 Task: Find a flat in Victoria Falls, Zimbabwe, for 2 guests from June 4 to June 8, with a price range of ₹8000 to ₹16000, 1 bedroom, 1 bed, 1 bathroom, self check-in, and English-speaking host.
Action: Mouse moved to (522, 136)
Screenshot: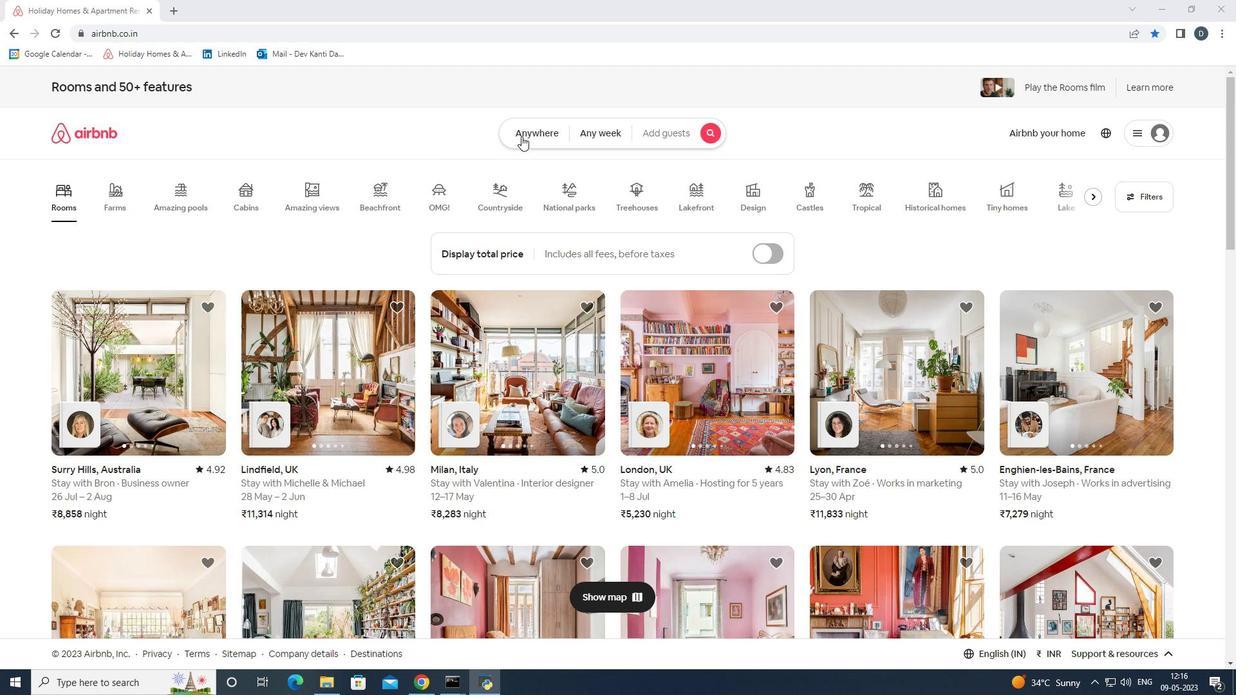 
Action: Mouse pressed left at (522, 136)
Screenshot: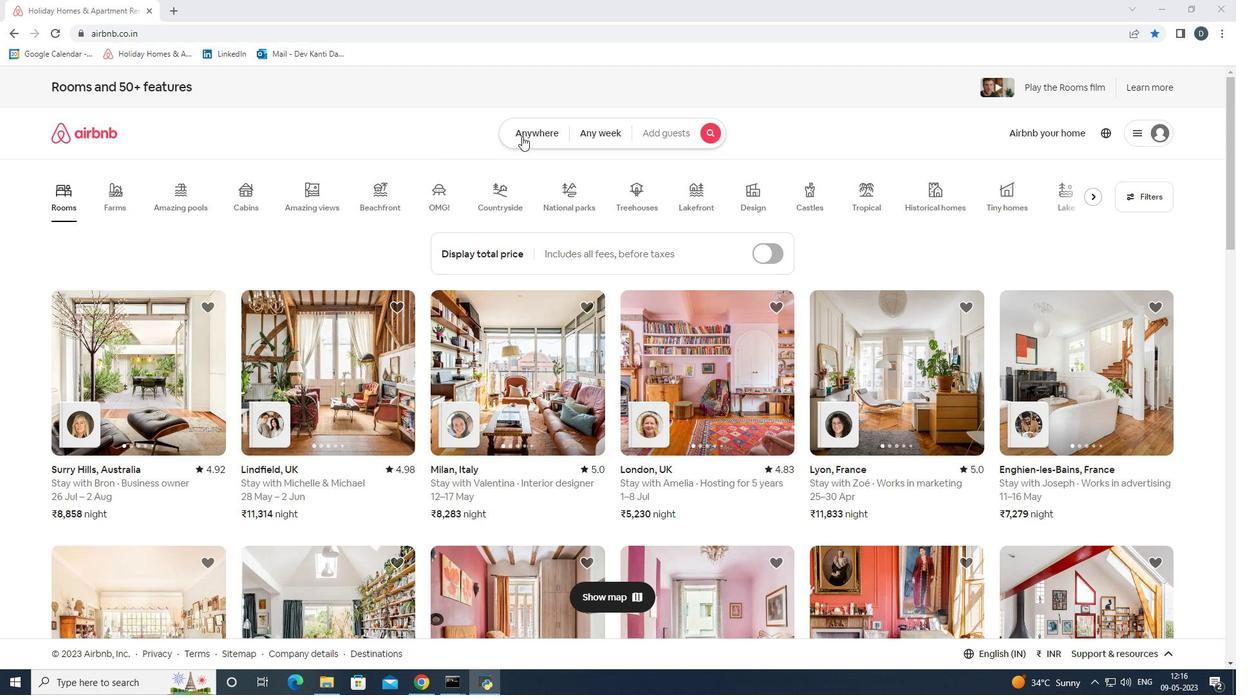 
Action: Mouse moved to (463, 186)
Screenshot: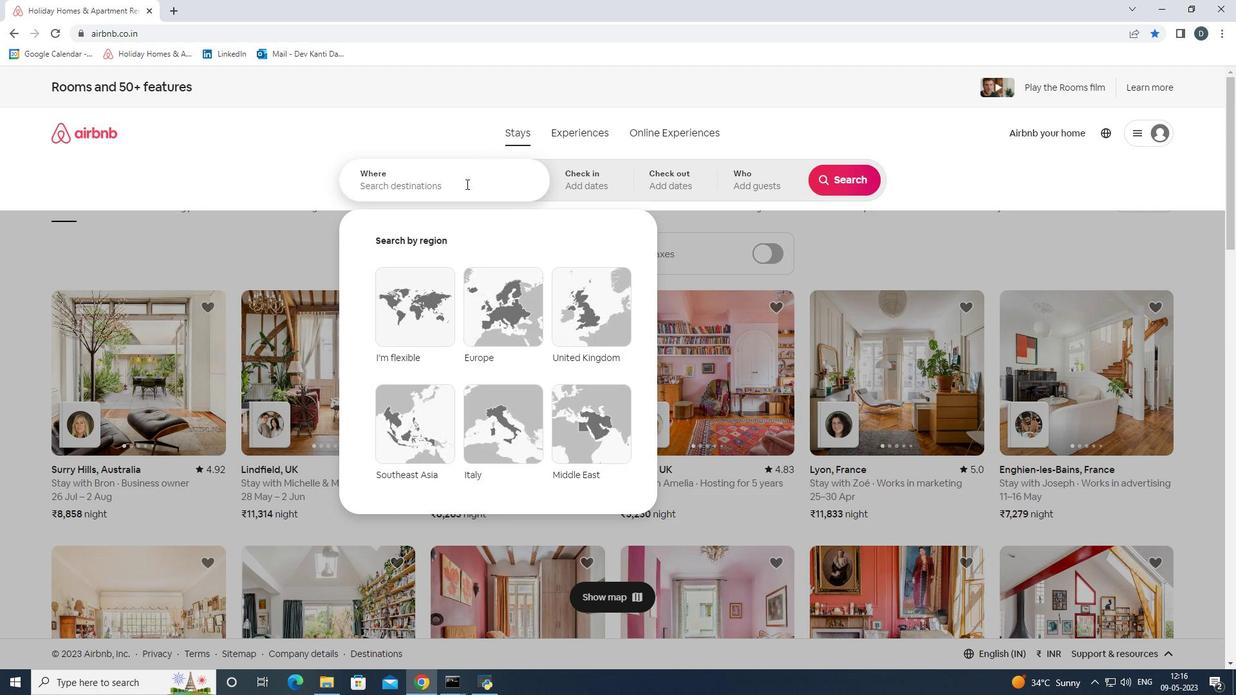
Action: Mouse pressed left at (463, 186)
Screenshot: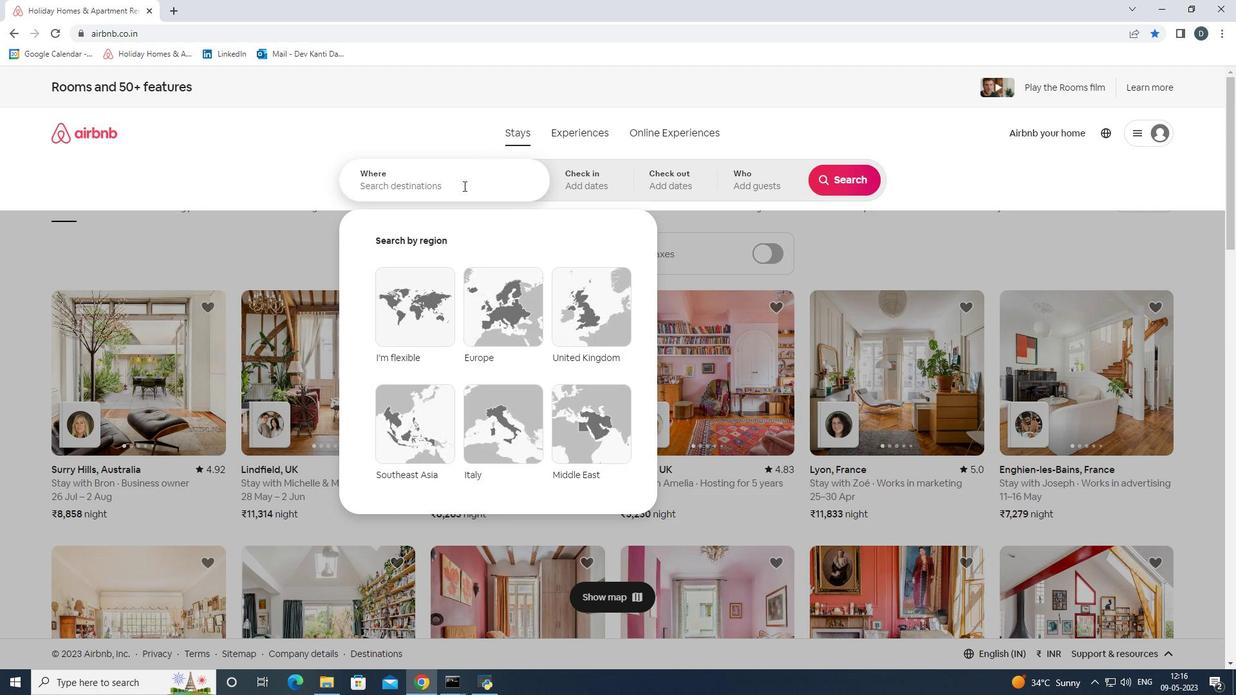 
Action: Key pressed <Key.shift>Victoria,<Key.space><Key.shift><Key.shift><Key.shift><Key.shift><Key.shift><Key.shift><Key.shift><Key.shift><Key.shift><Key.shift><Key.shift><Key.shift>Falls<Key.left><Key.left><Key.left><Key.left><Key.left><Key.left><Key.backspace><Key.right><Key.right><Key.right><Key.right><Key.right><Key.right>,<Key.space><Key.shift><Key.shift><Key.shift><Key.shift><Key.shift><Key.shift><Key.shift>Zimbabwe<Key.enter>
Screenshot: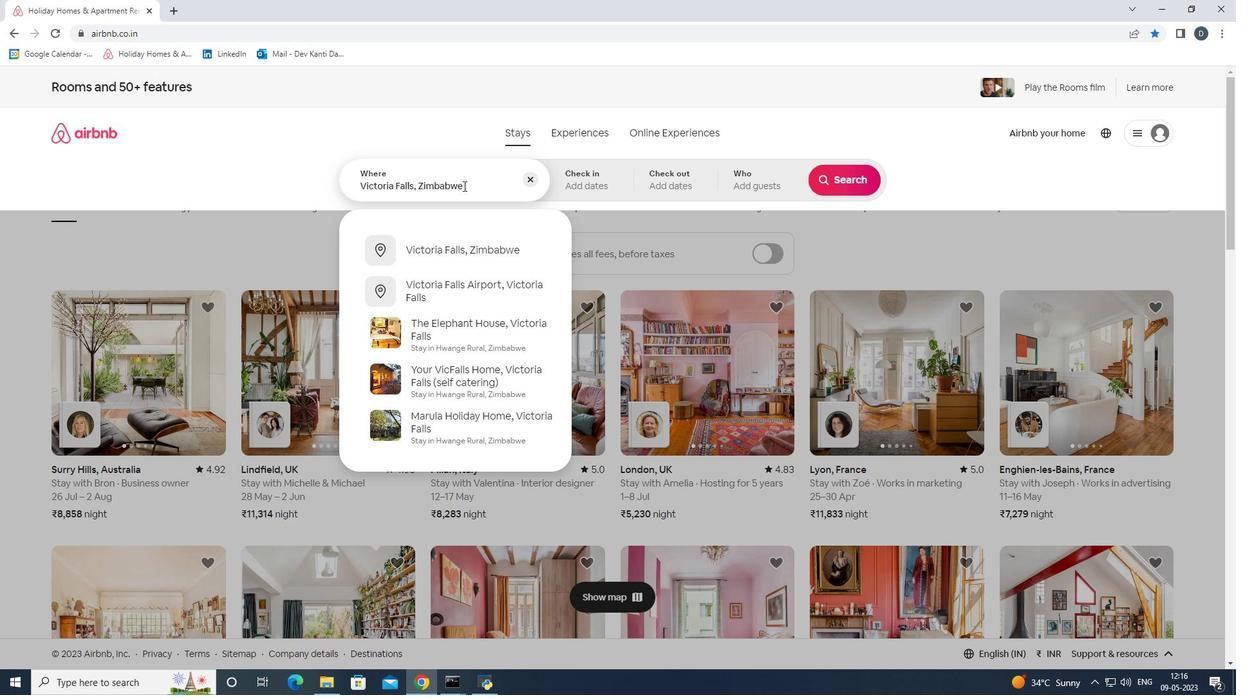 
Action: Mouse moved to (649, 367)
Screenshot: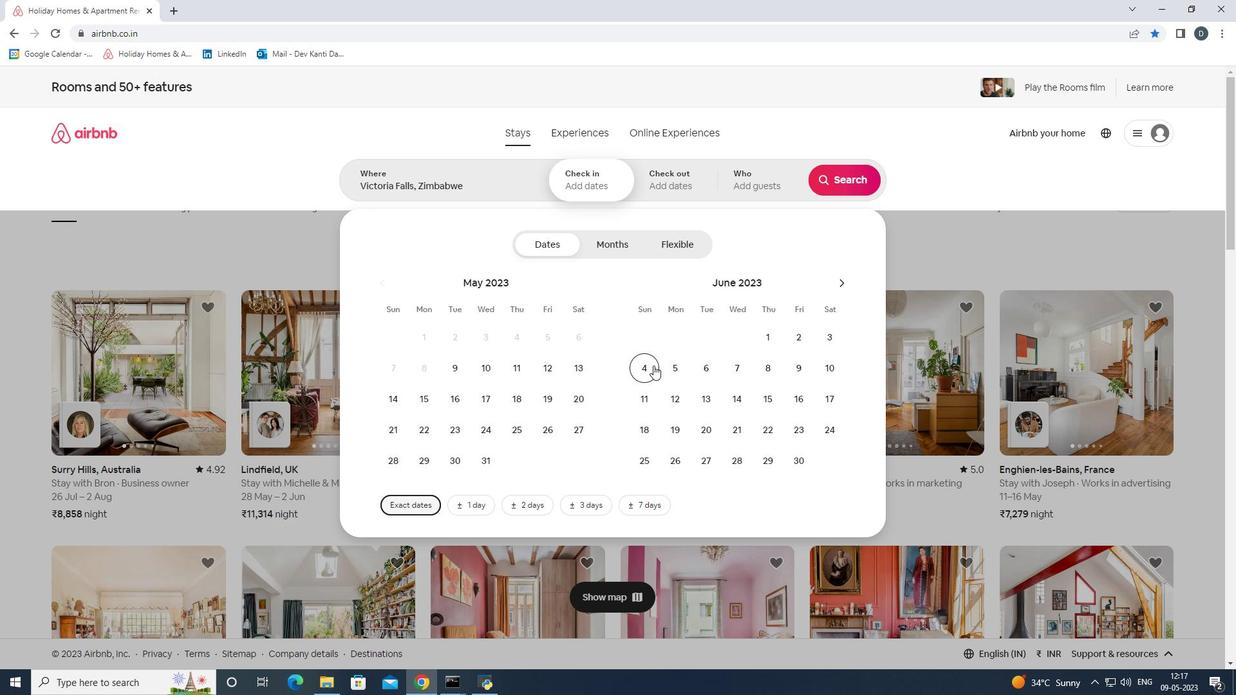 
Action: Mouse pressed left at (649, 367)
Screenshot: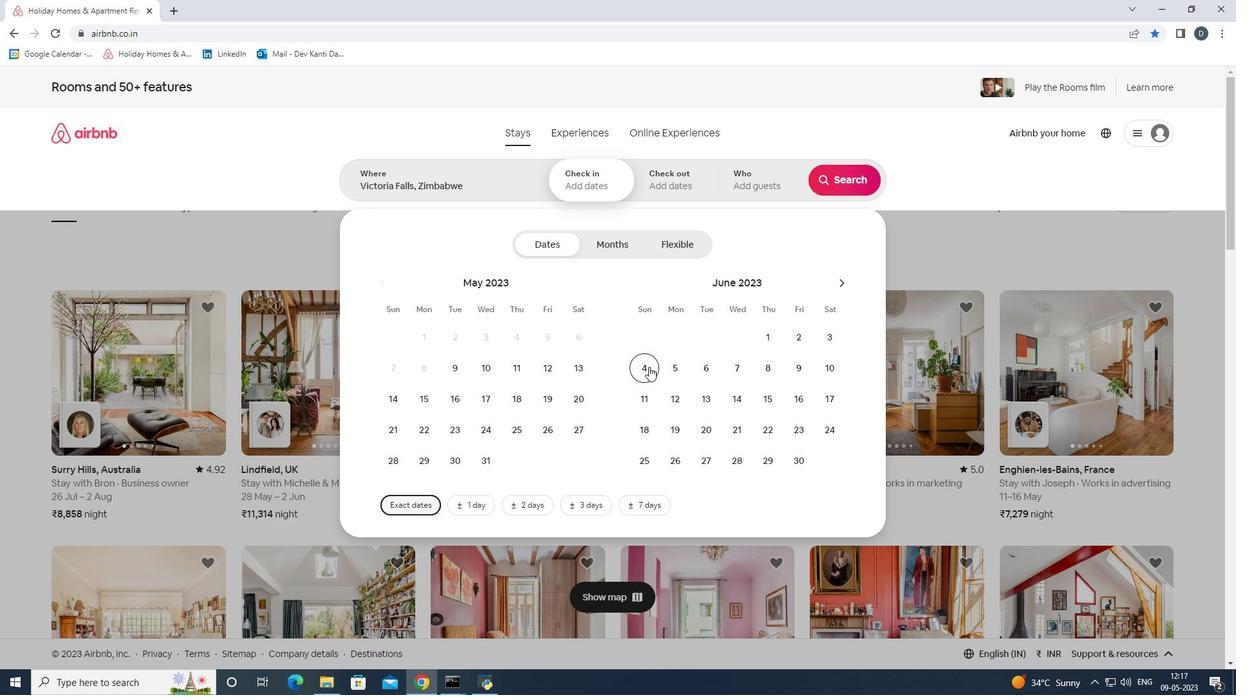
Action: Mouse moved to (764, 374)
Screenshot: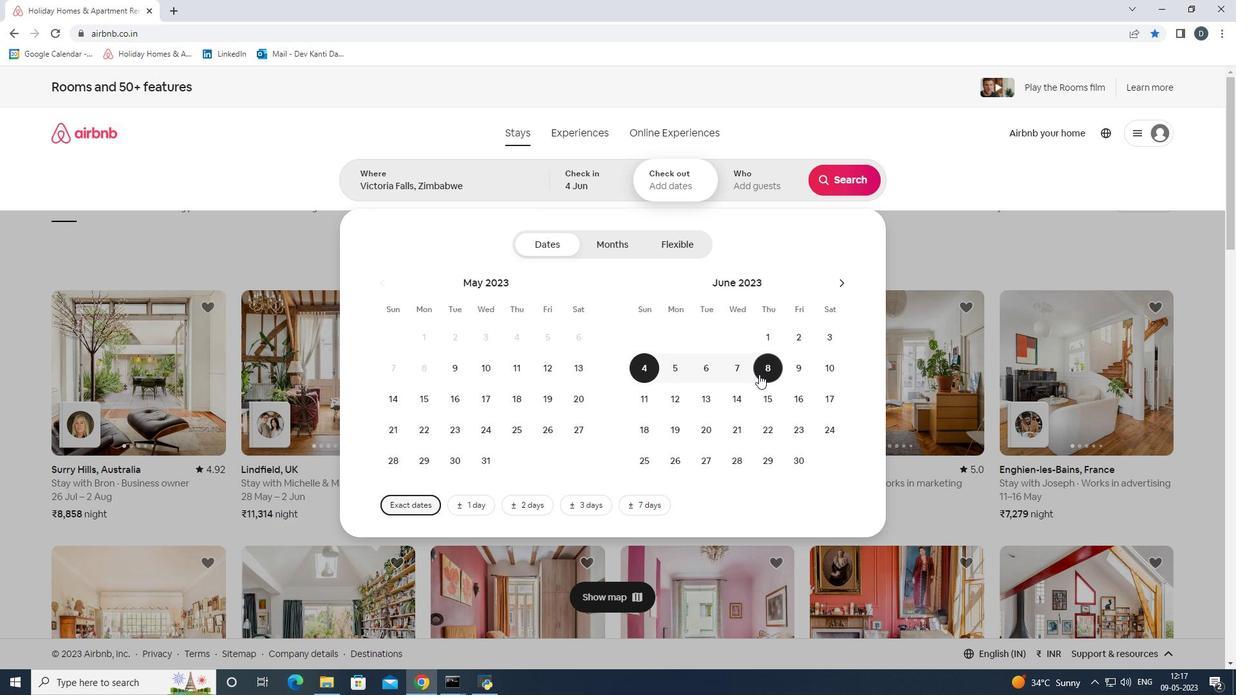 
Action: Mouse pressed left at (764, 374)
Screenshot: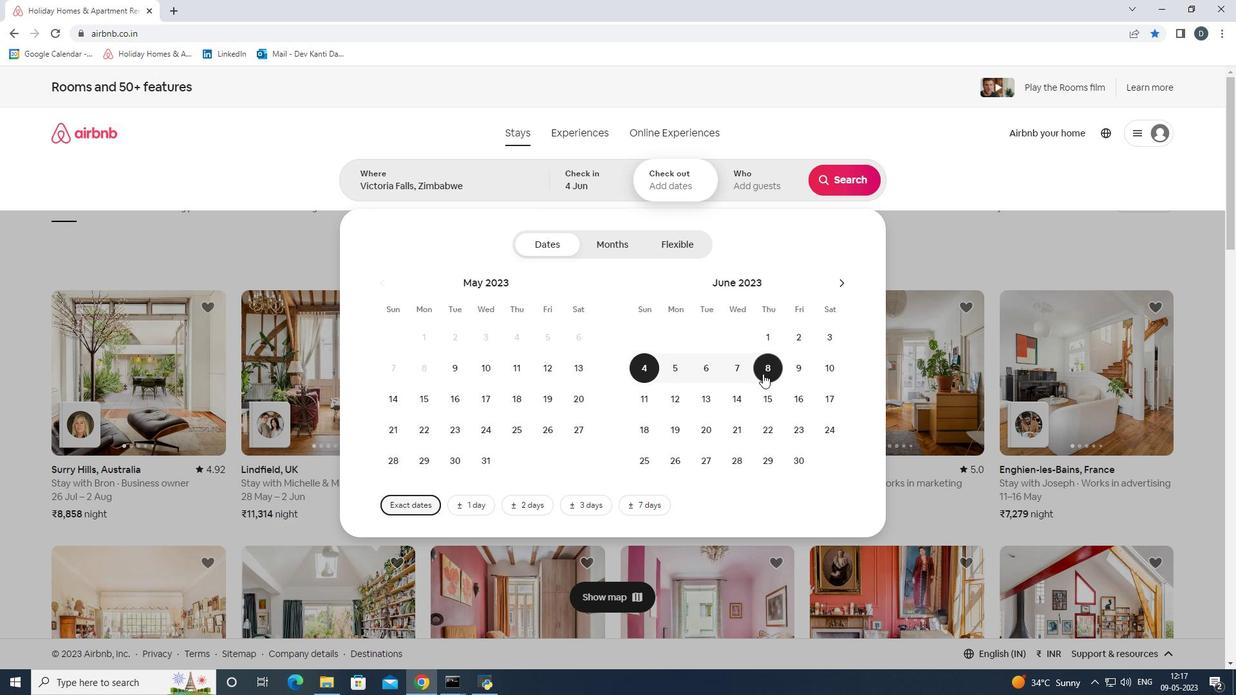 
Action: Mouse moved to (765, 194)
Screenshot: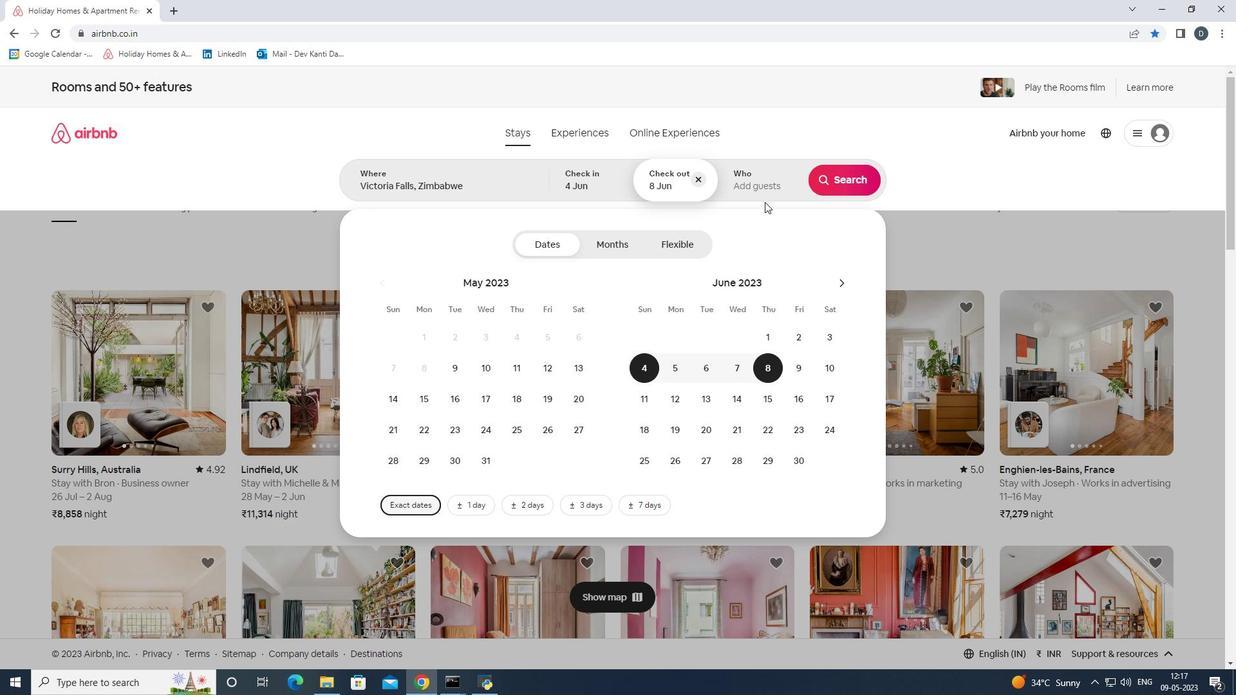 
Action: Mouse pressed left at (765, 194)
Screenshot: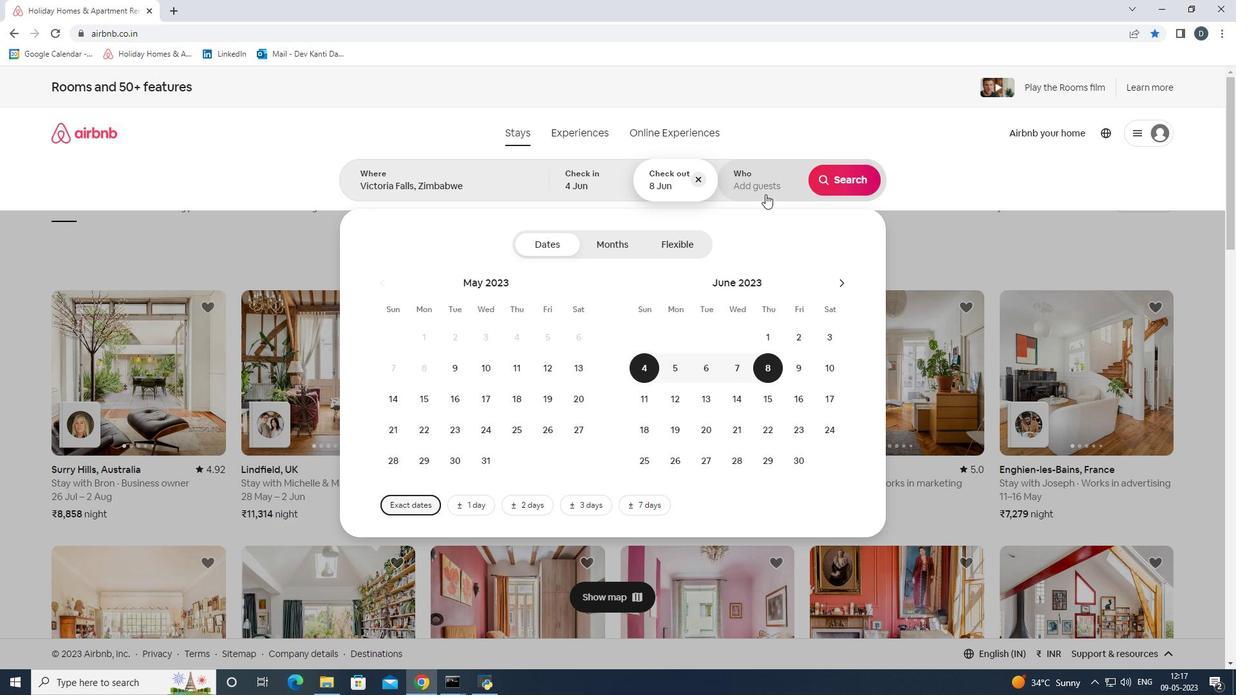 
Action: Mouse moved to (843, 246)
Screenshot: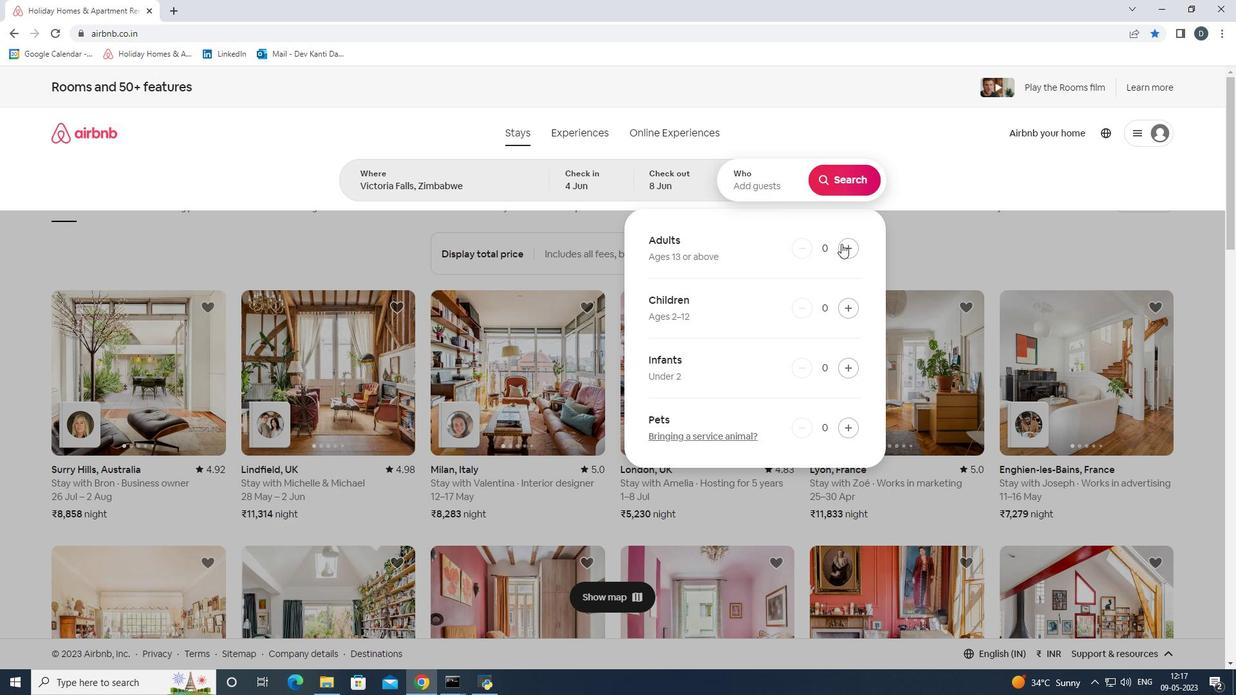
Action: Mouse pressed left at (843, 246)
Screenshot: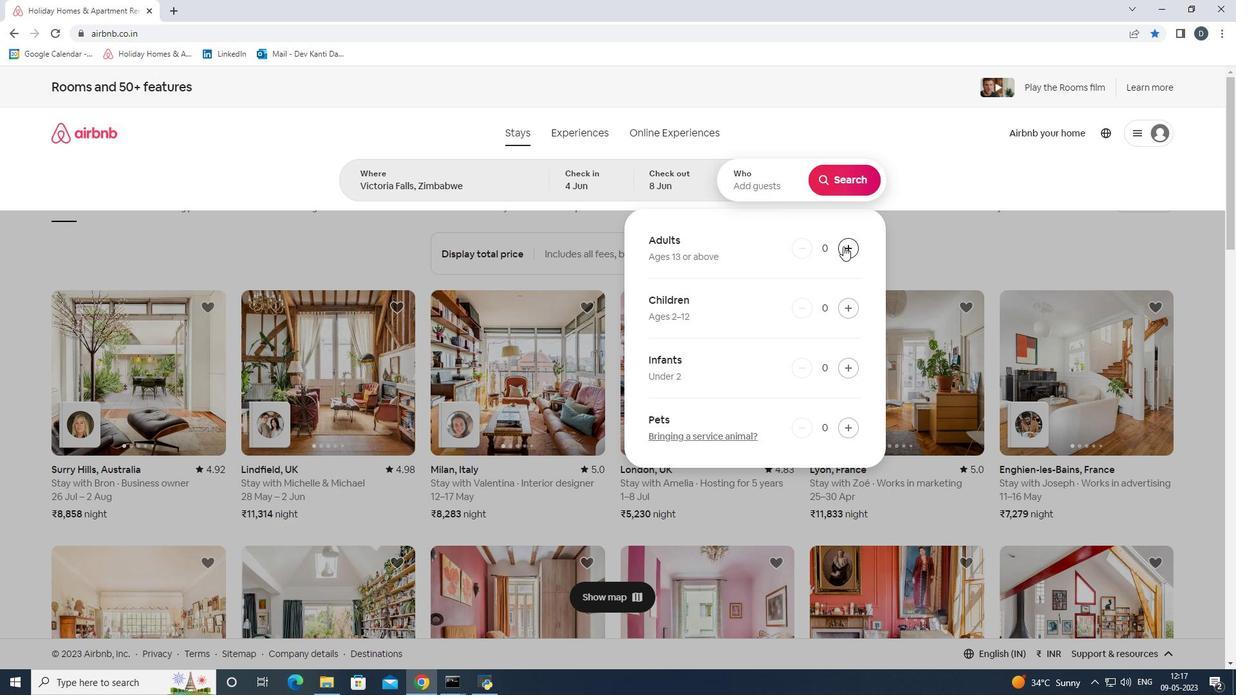 
Action: Mouse pressed left at (843, 246)
Screenshot: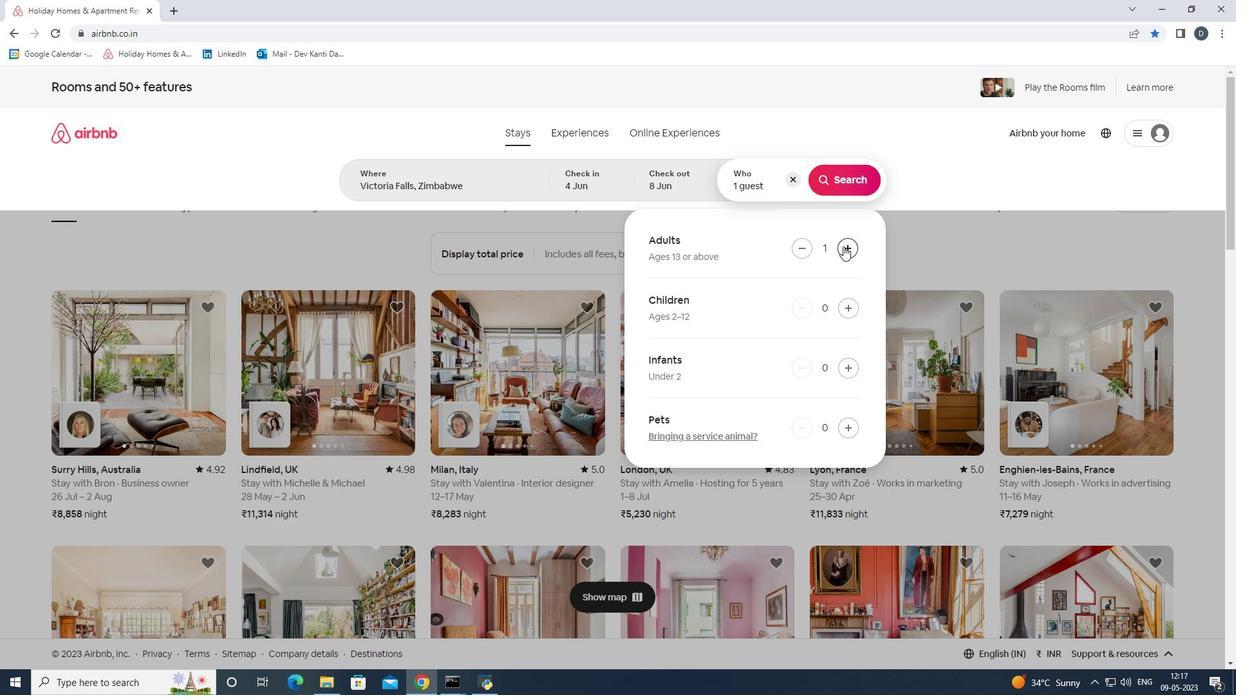 
Action: Mouse moved to (853, 175)
Screenshot: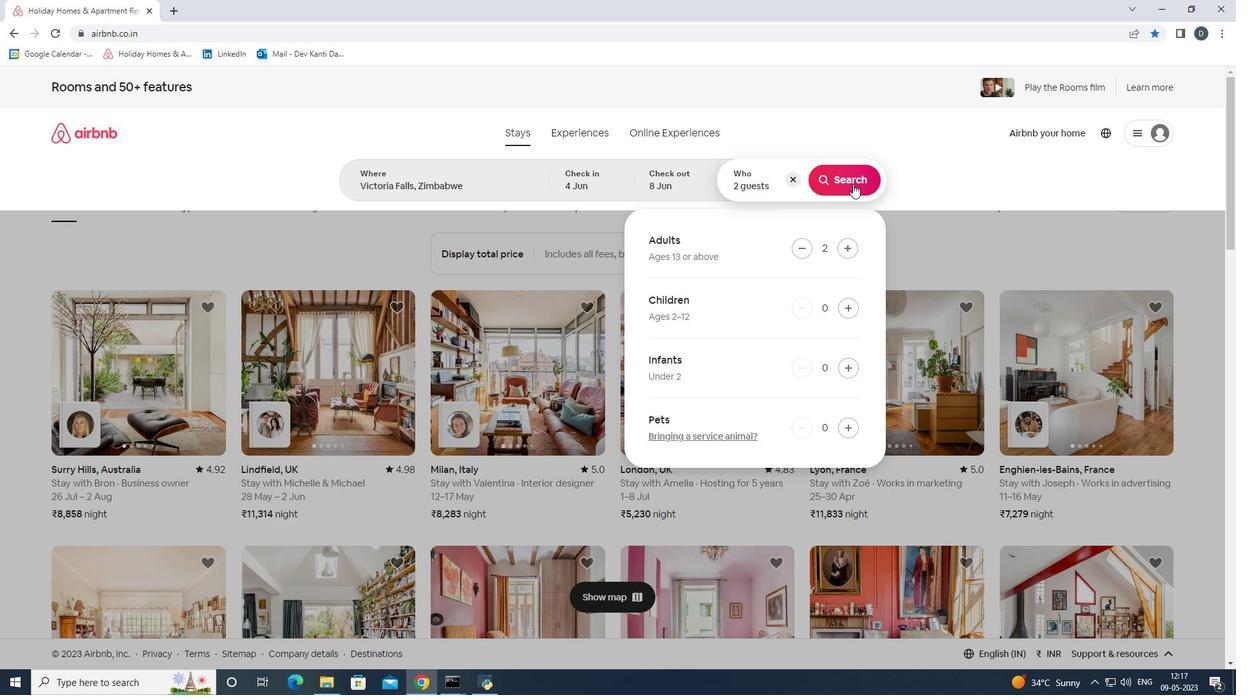 
Action: Mouse pressed left at (853, 175)
Screenshot: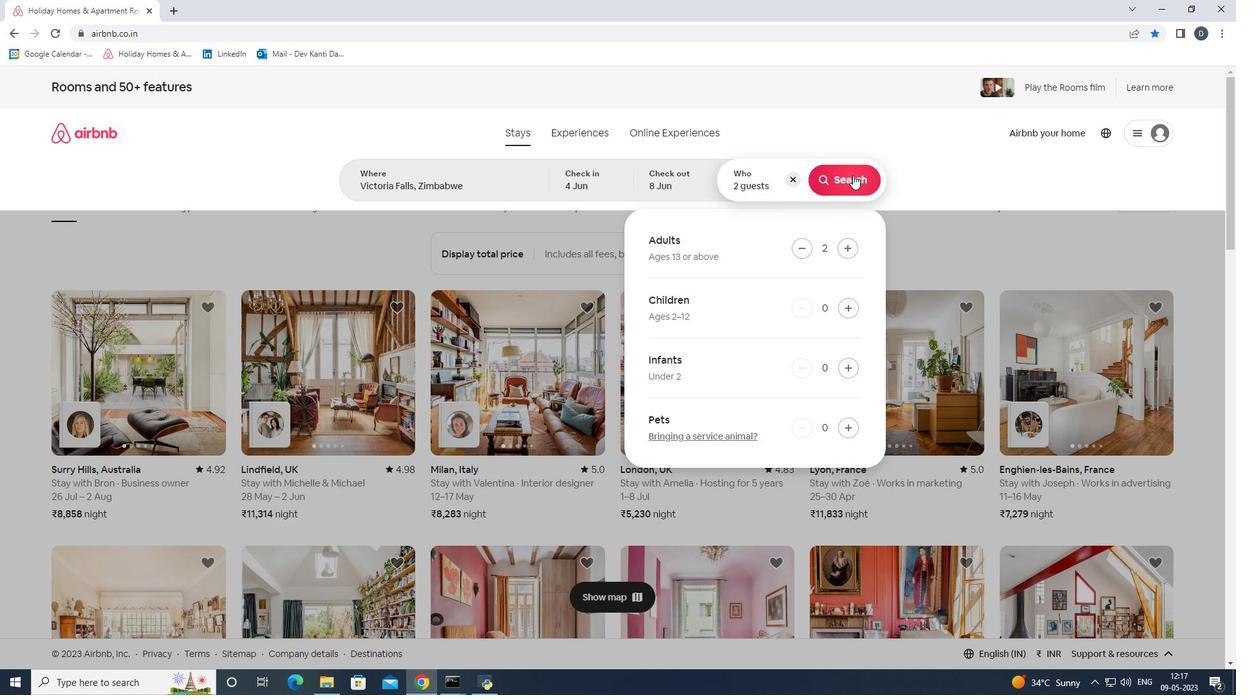 
Action: Mouse moved to (1171, 150)
Screenshot: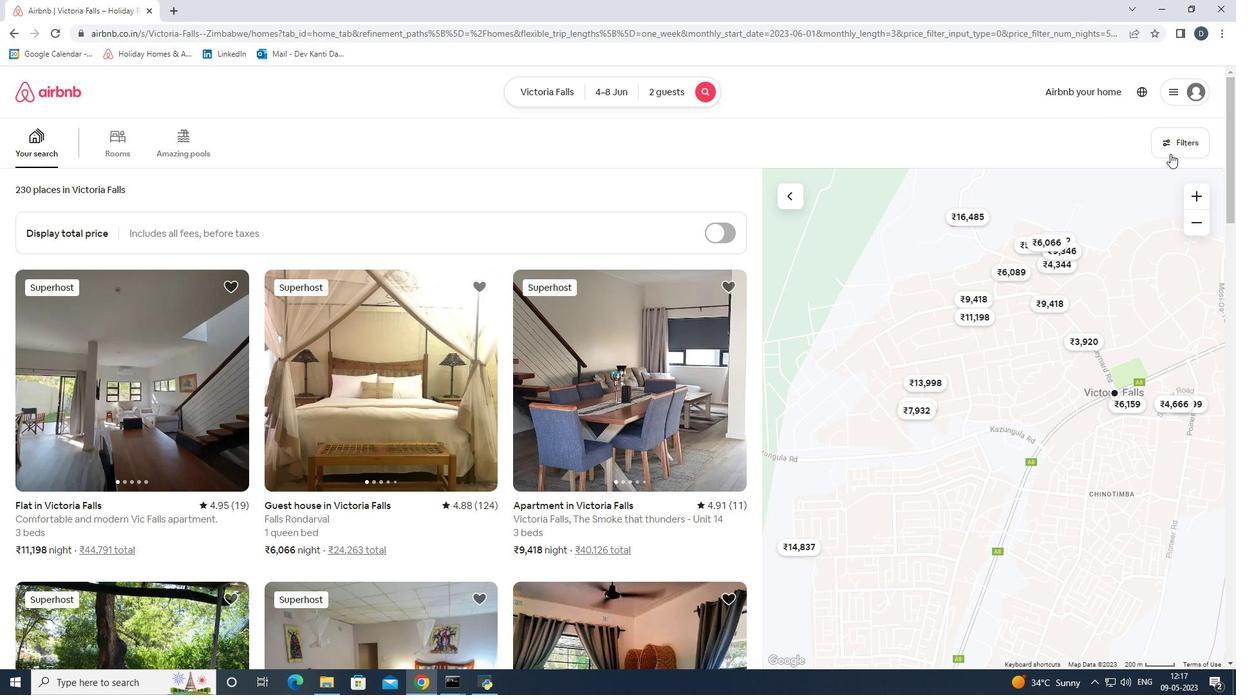 
Action: Mouse pressed left at (1171, 150)
Screenshot: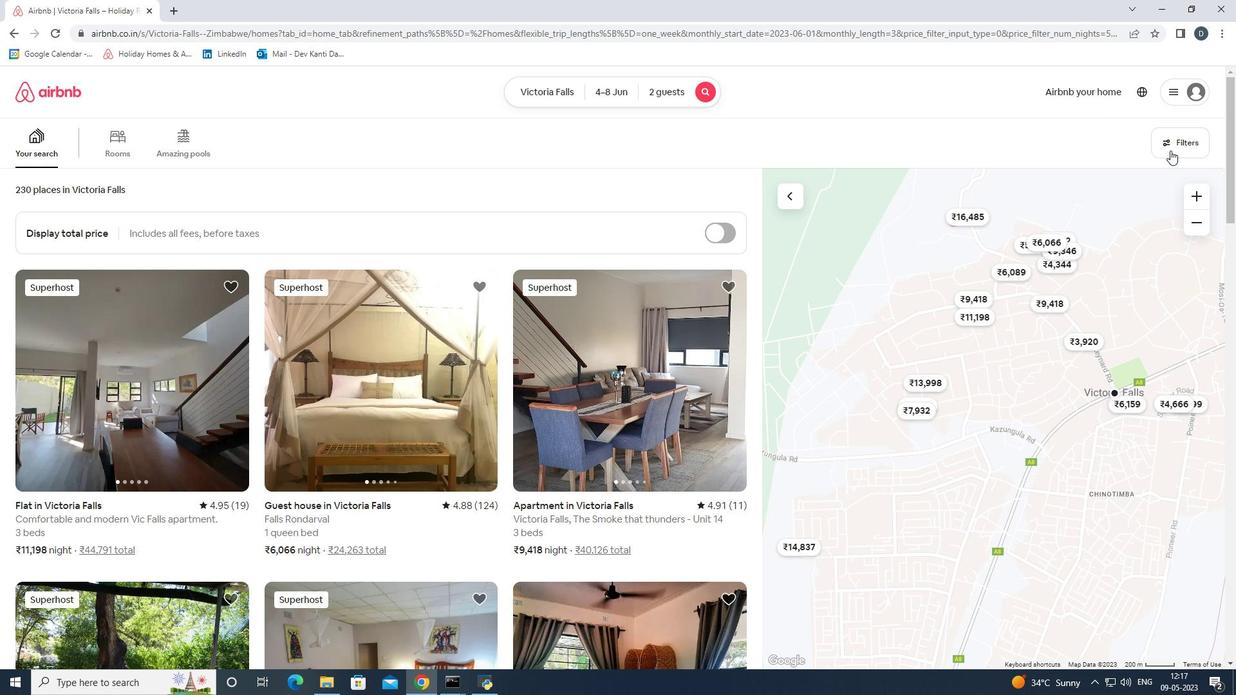 
Action: Mouse moved to (516, 457)
Screenshot: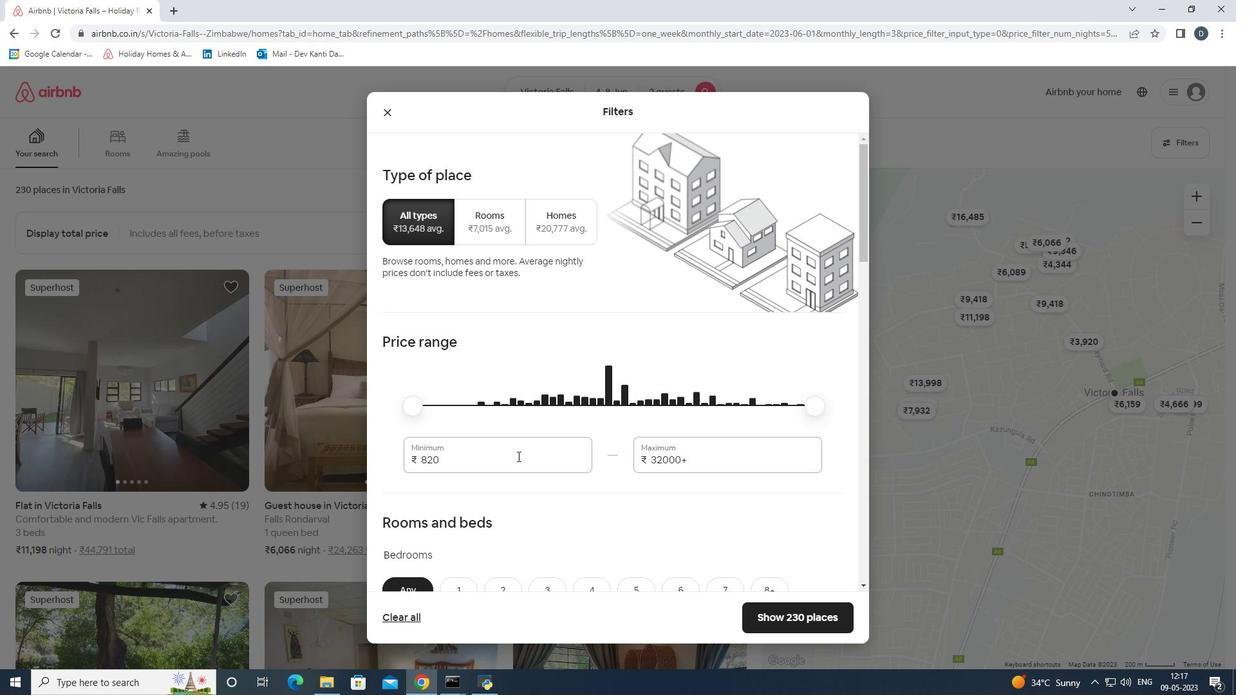 
Action: Mouse pressed left at (516, 457)
Screenshot: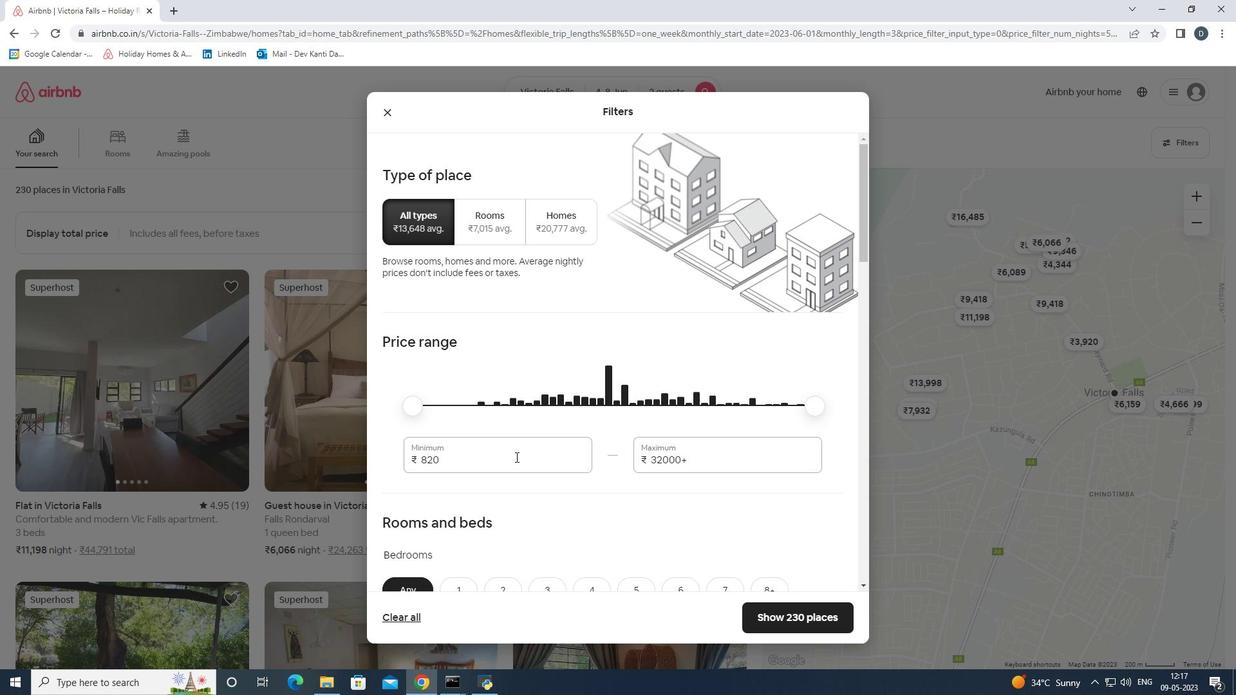 
Action: Mouse pressed left at (516, 457)
Screenshot: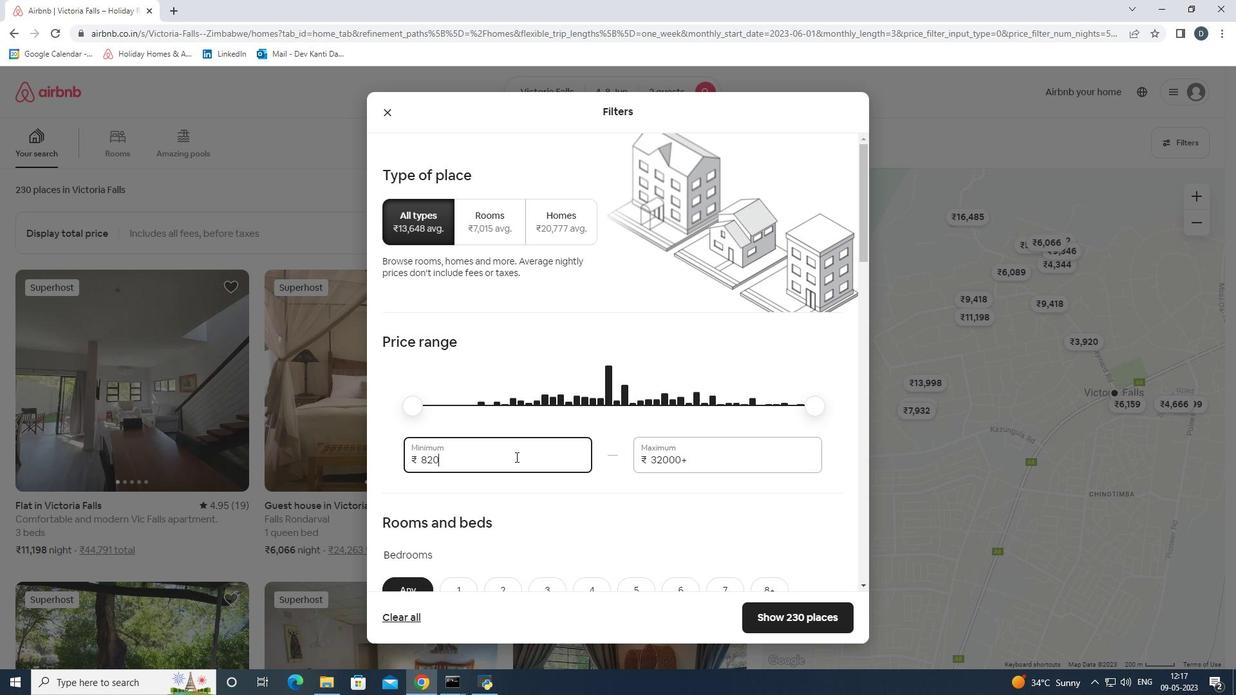 
Action: Key pressed 8000<Key.tab>16000
Screenshot: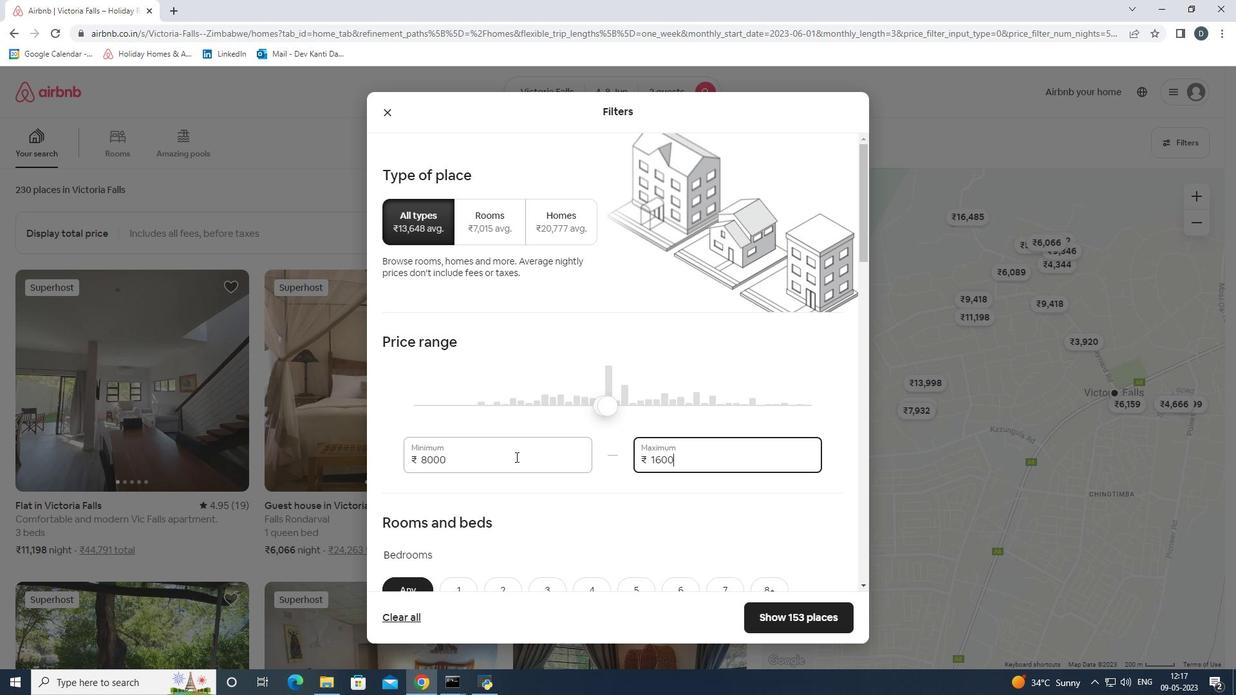 
Action: Mouse scrolled (516, 456) with delta (0, 0)
Screenshot: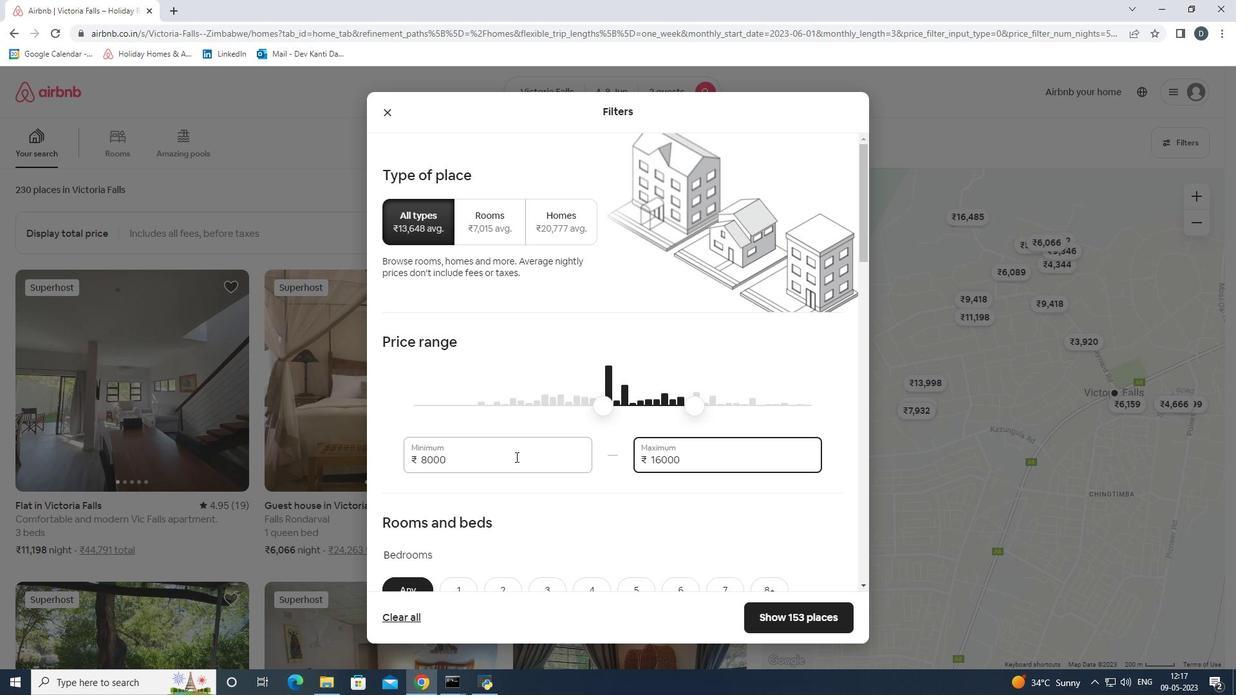 
Action: Mouse scrolled (516, 456) with delta (0, 0)
Screenshot: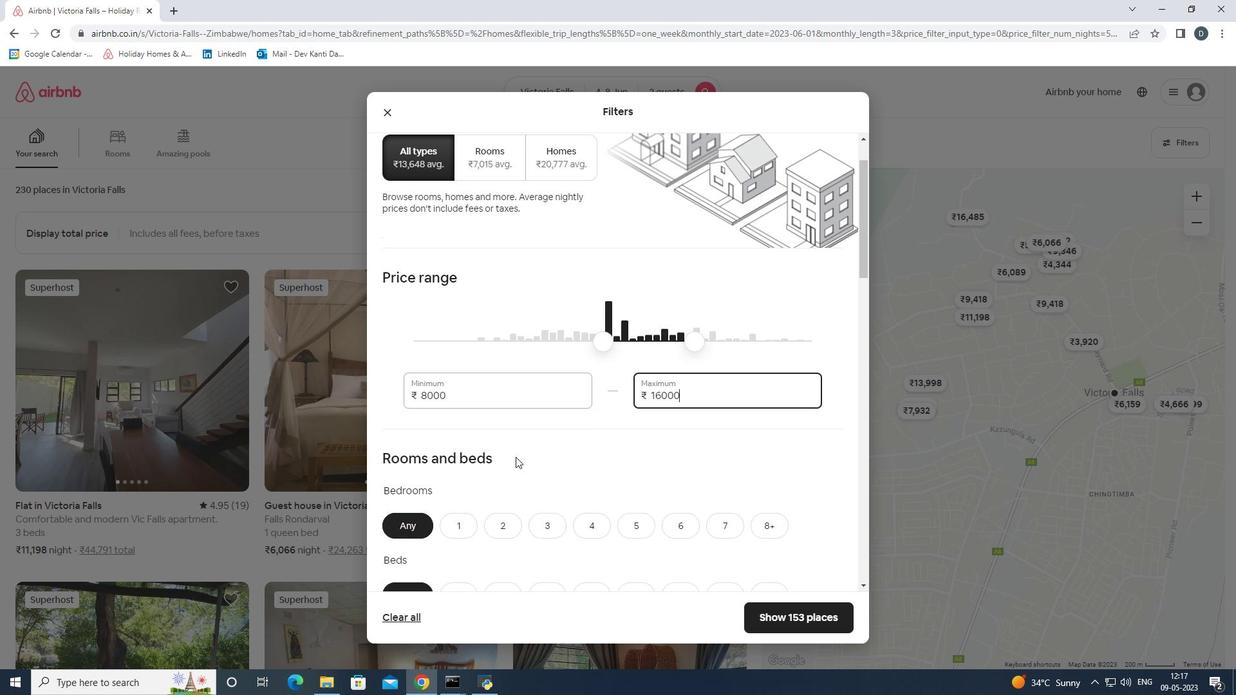 
Action: Mouse scrolled (516, 456) with delta (0, 0)
Screenshot: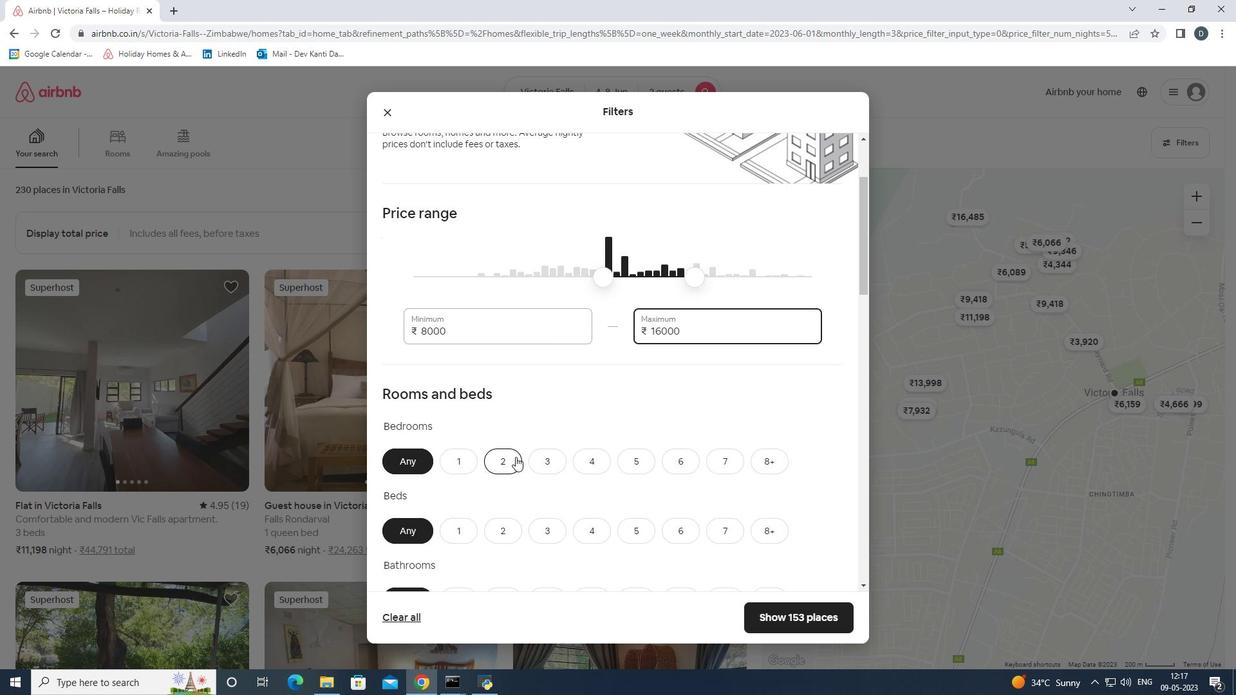 
Action: Mouse moved to (465, 398)
Screenshot: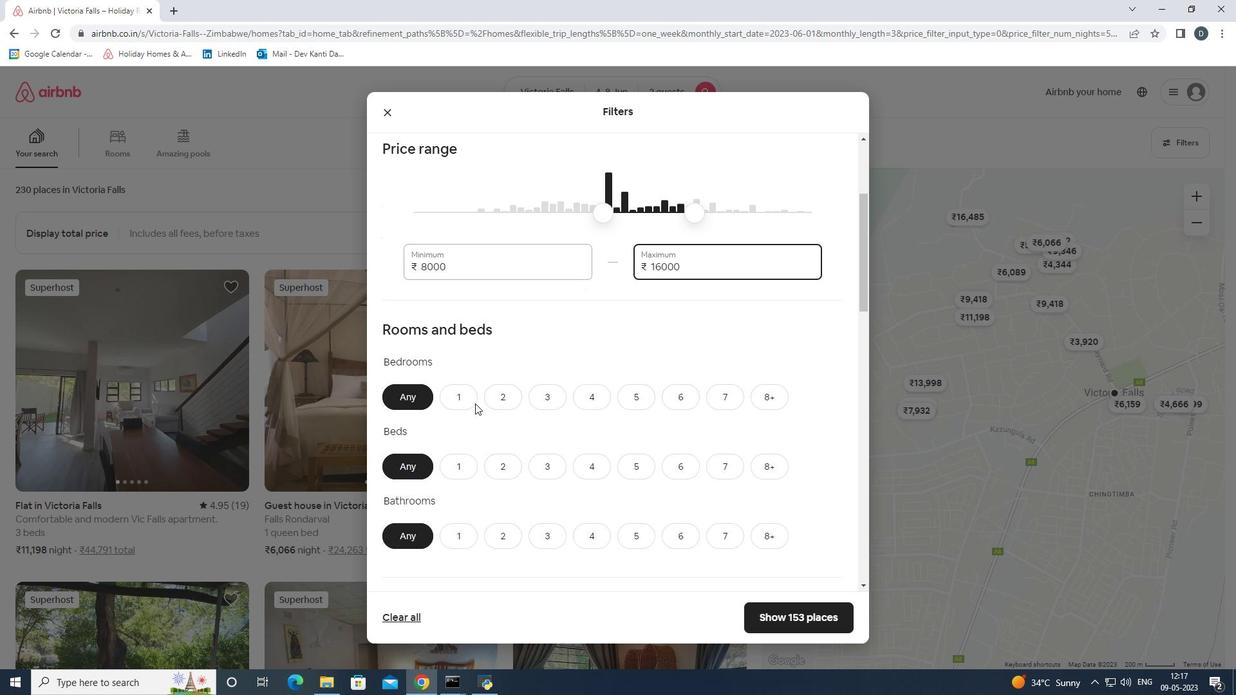 
Action: Mouse pressed left at (465, 398)
Screenshot: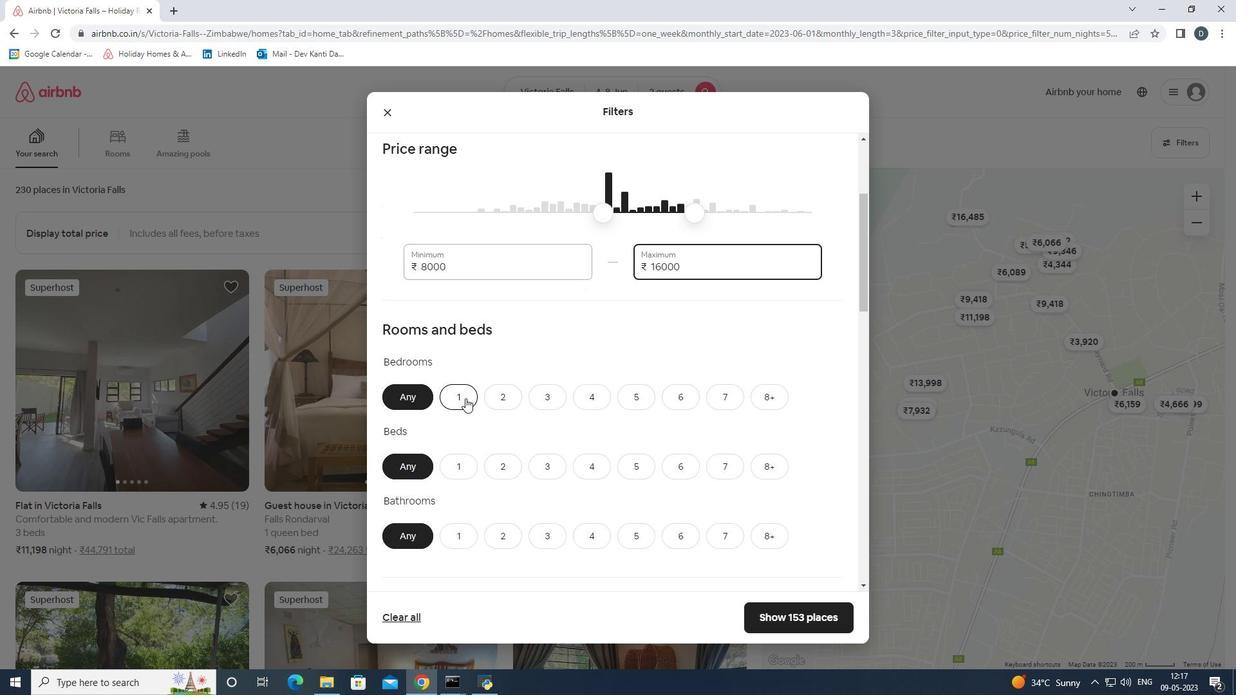 
Action: Mouse moved to (449, 463)
Screenshot: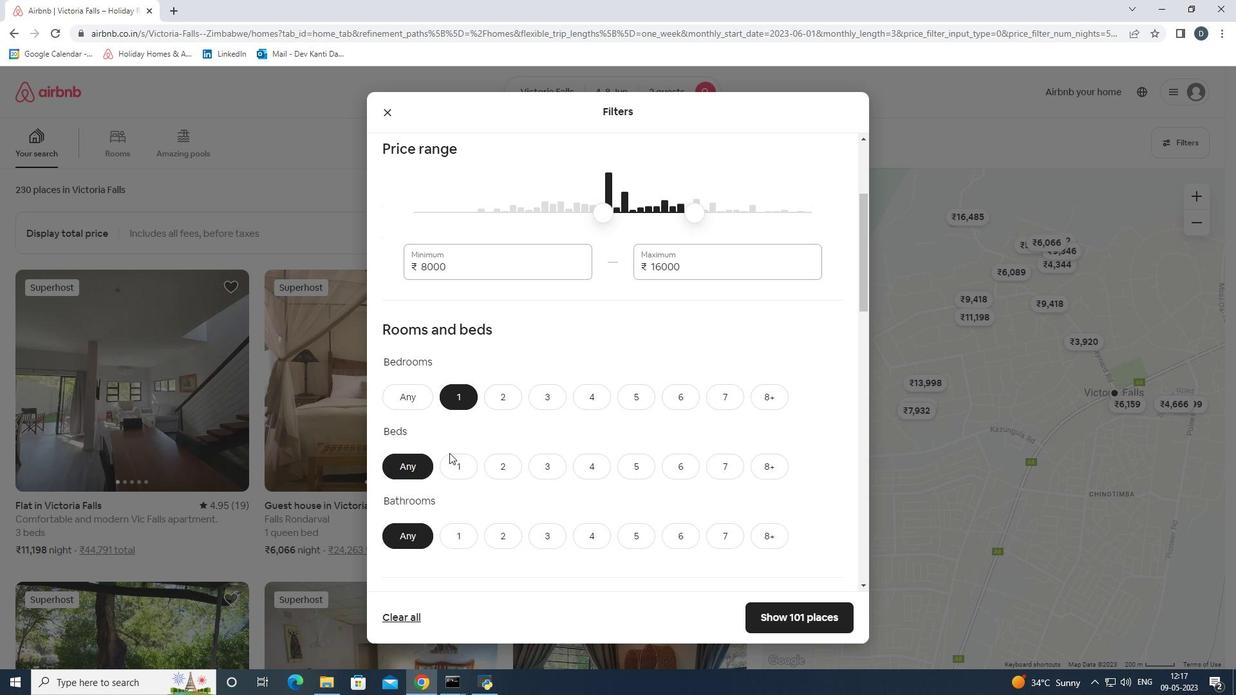 
Action: Mouse pressed left at (449, 463)
Screenshot: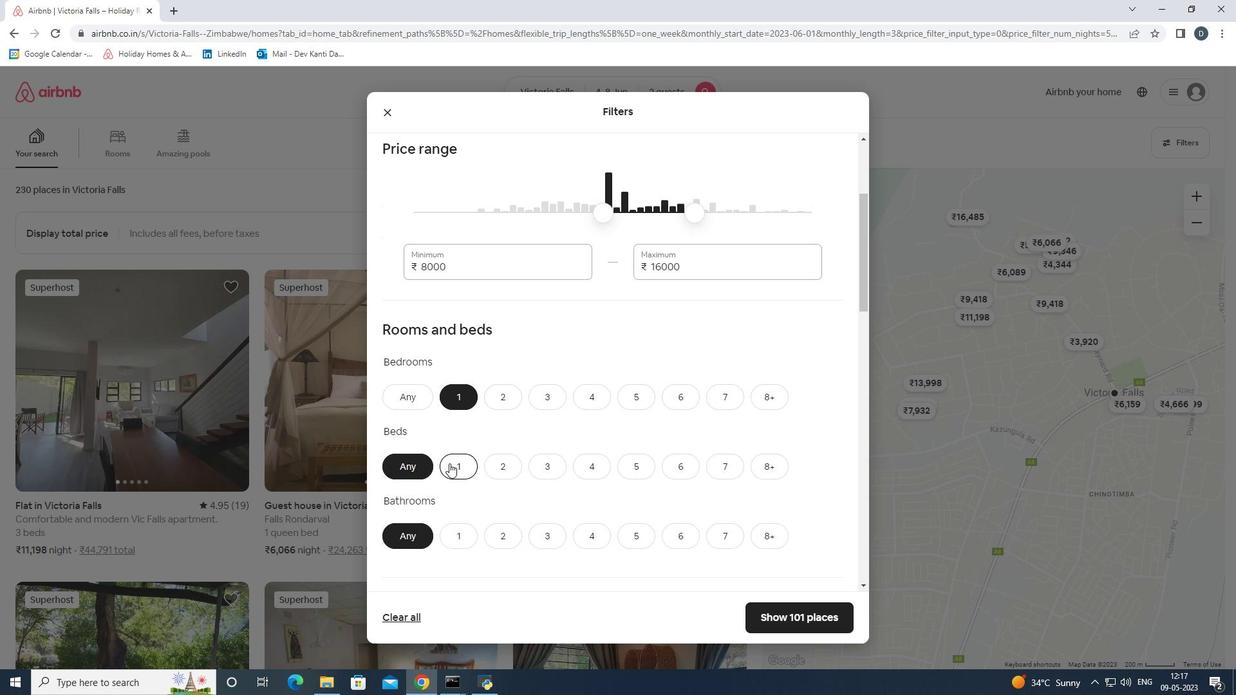 
Action: Mouse moved to (455, 530)
Screenshot: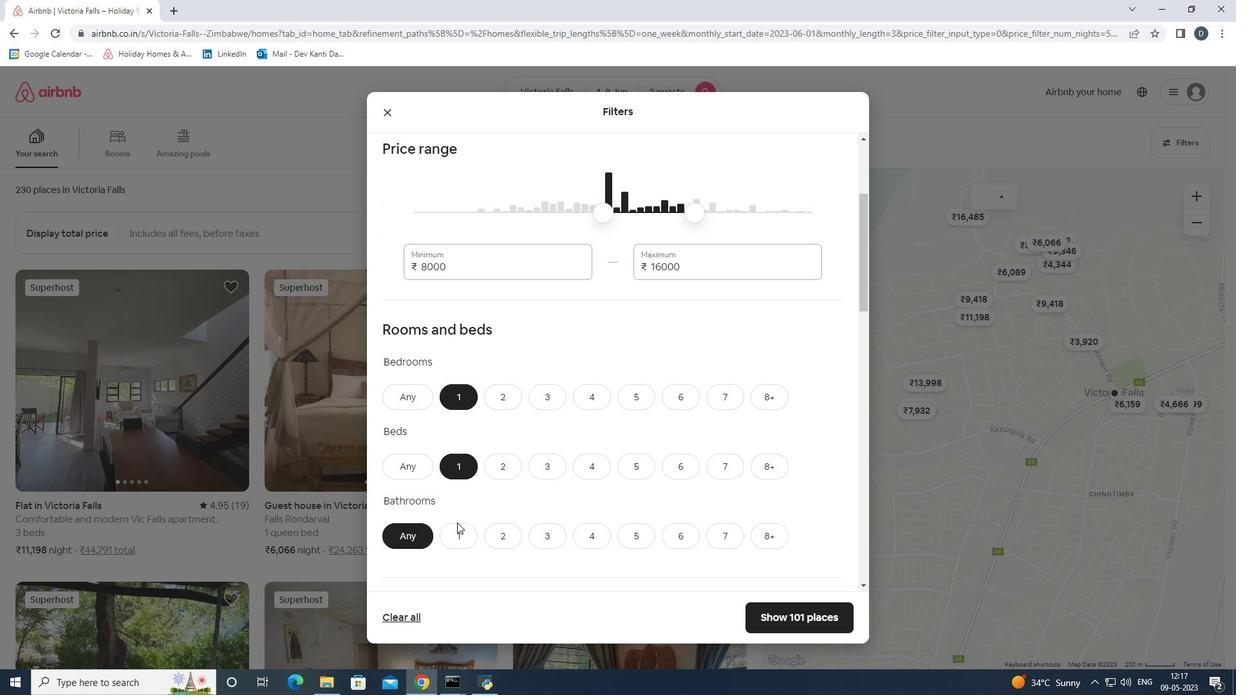 
Action: Mouse pressed left at (455, 530)
Screenshot: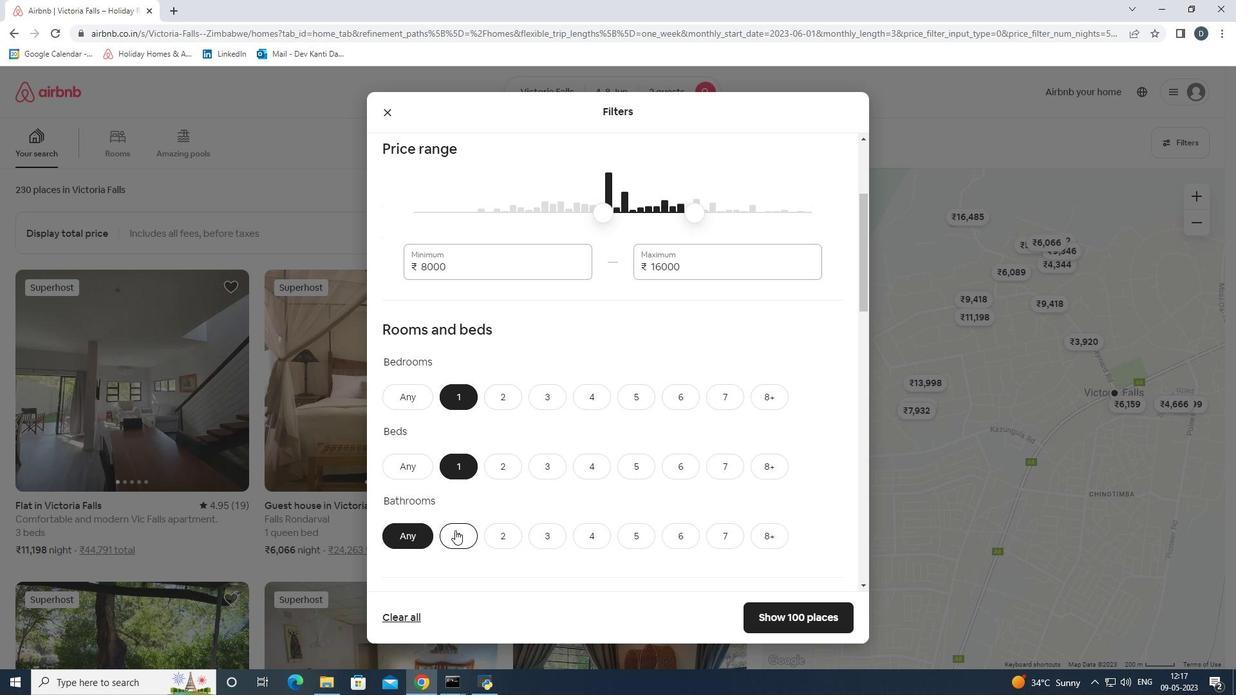 
Action: Mouse moved to (621, 494)
Screenshot: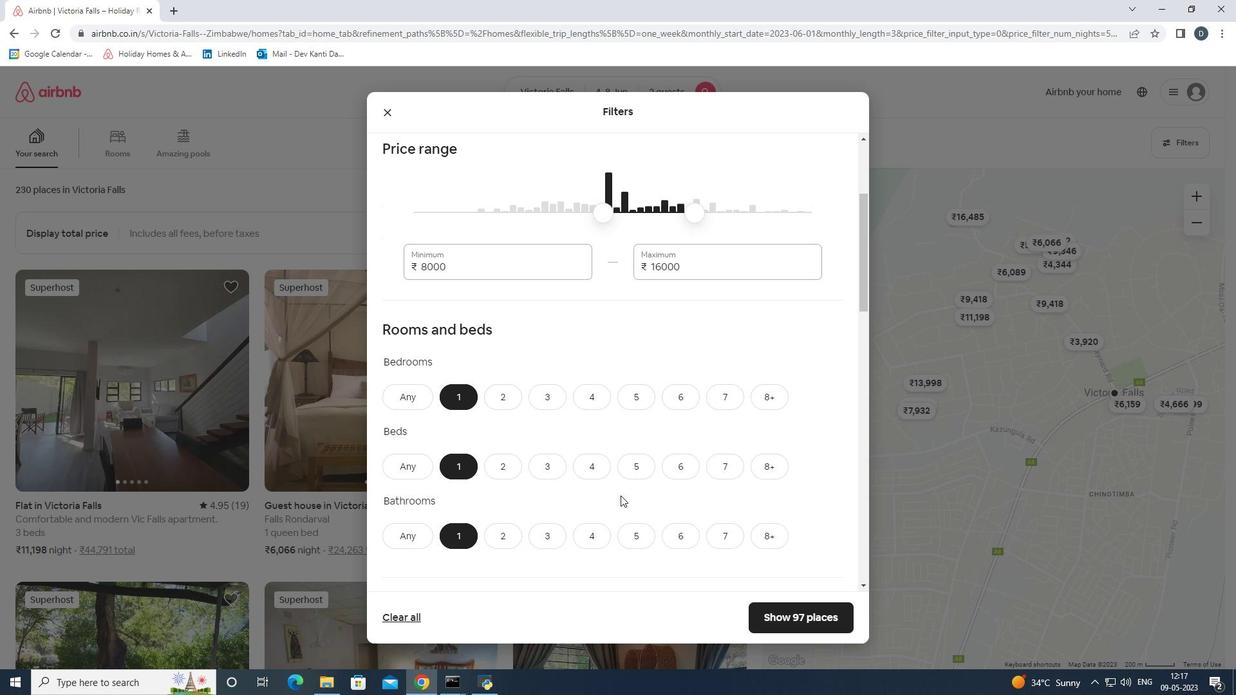 
Action: Mouse scrolled (621, 493) with delta (0, 0)
Screenshot: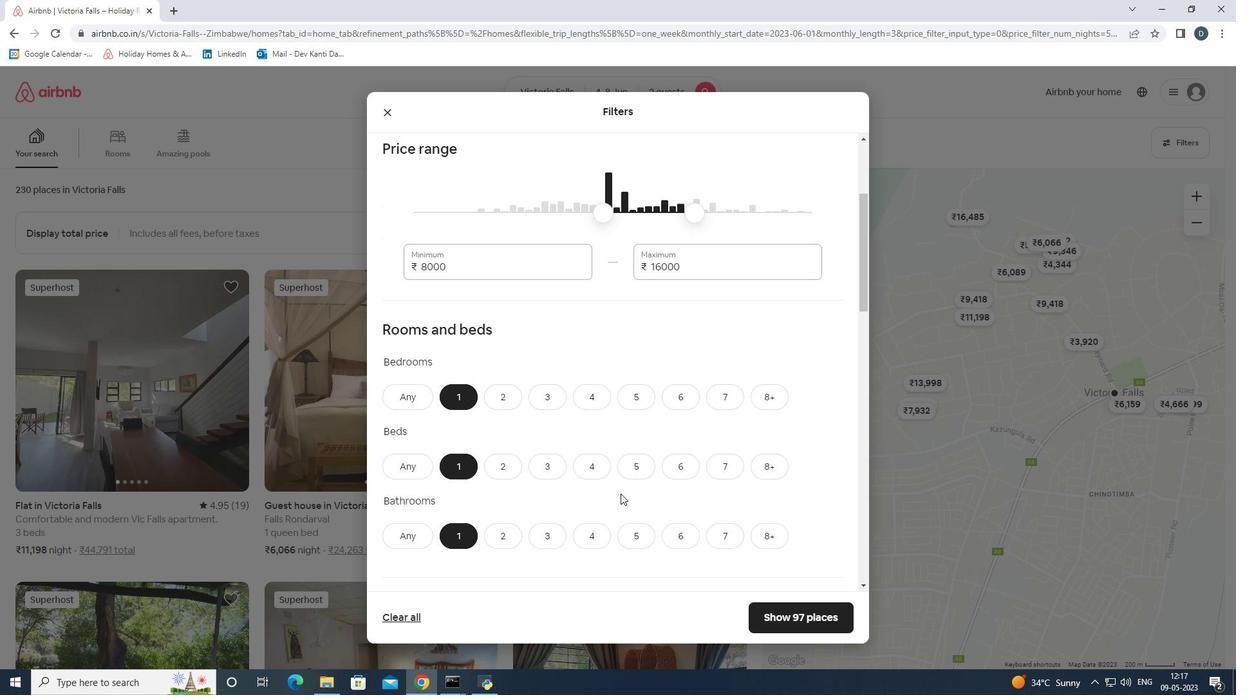 
Action: Mouse scrolled (621, 493) with delta (0, 0)
Screenshot: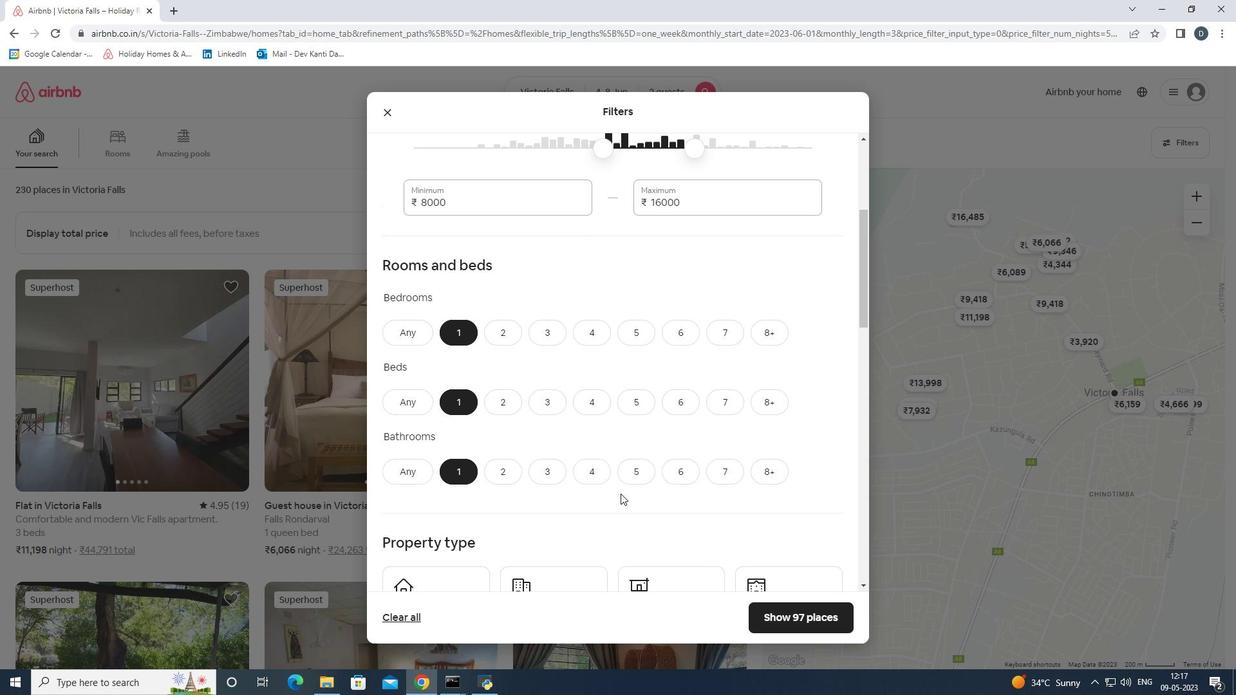 
Action: Mouse scrolled (621, 493) with delta (0, 0)
Screenshot: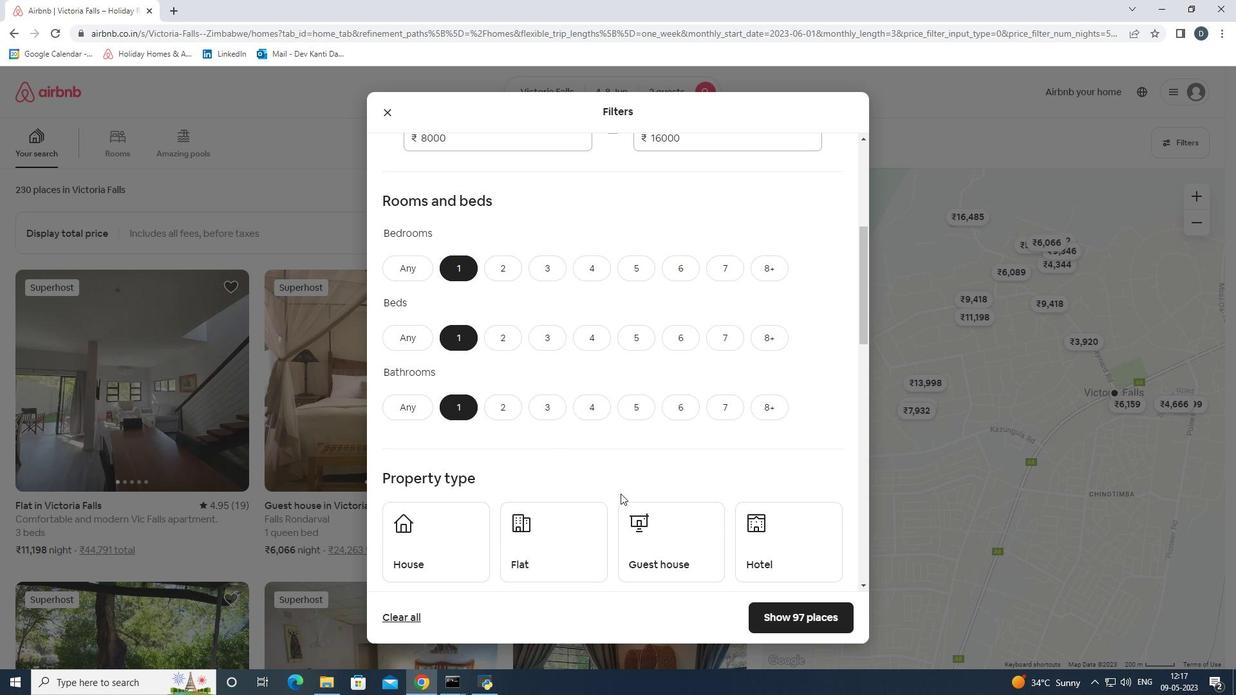 
Action: Mouse moved to (468, 484)
Screenshot: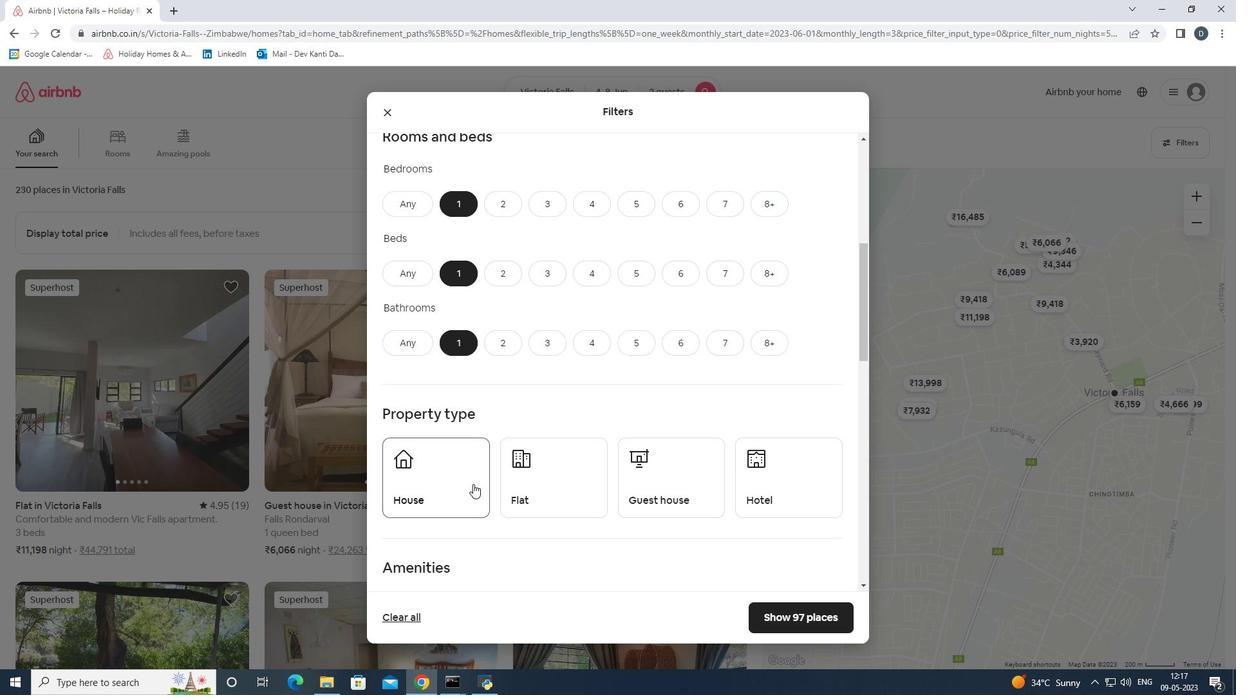 
Action: Mouse pressed left at (468, 484)
Screenshot: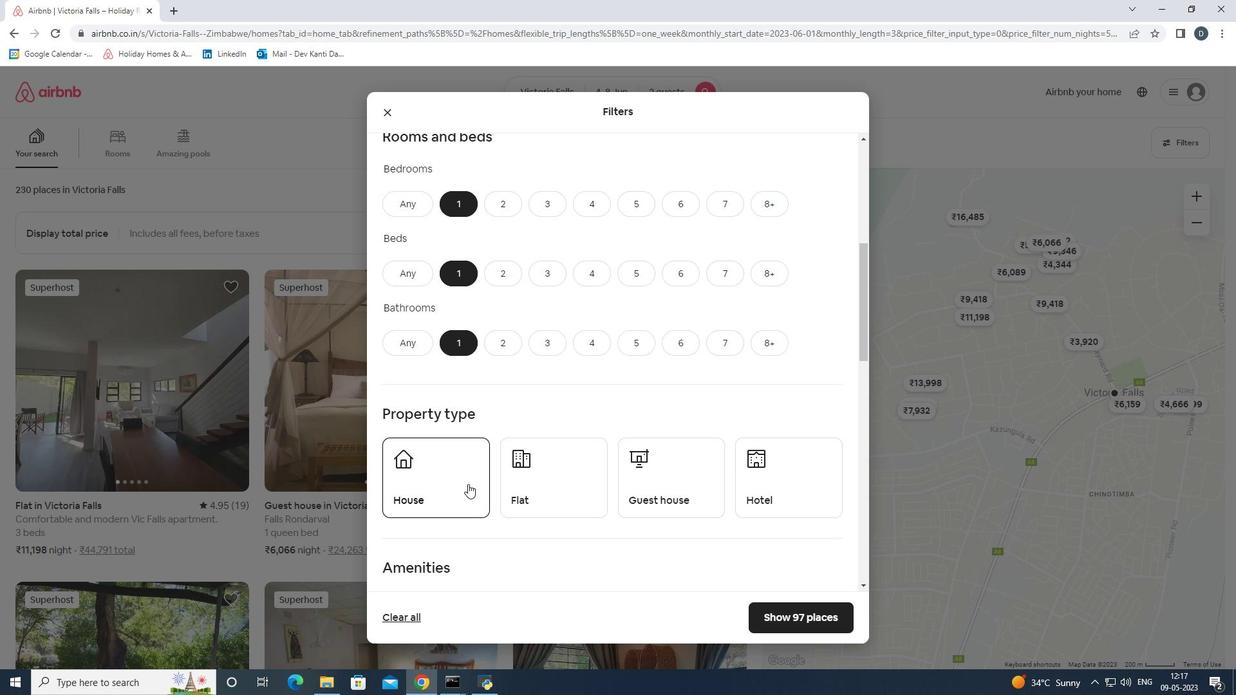 
Action: Mouse moved to (555, 480)
Screenshot: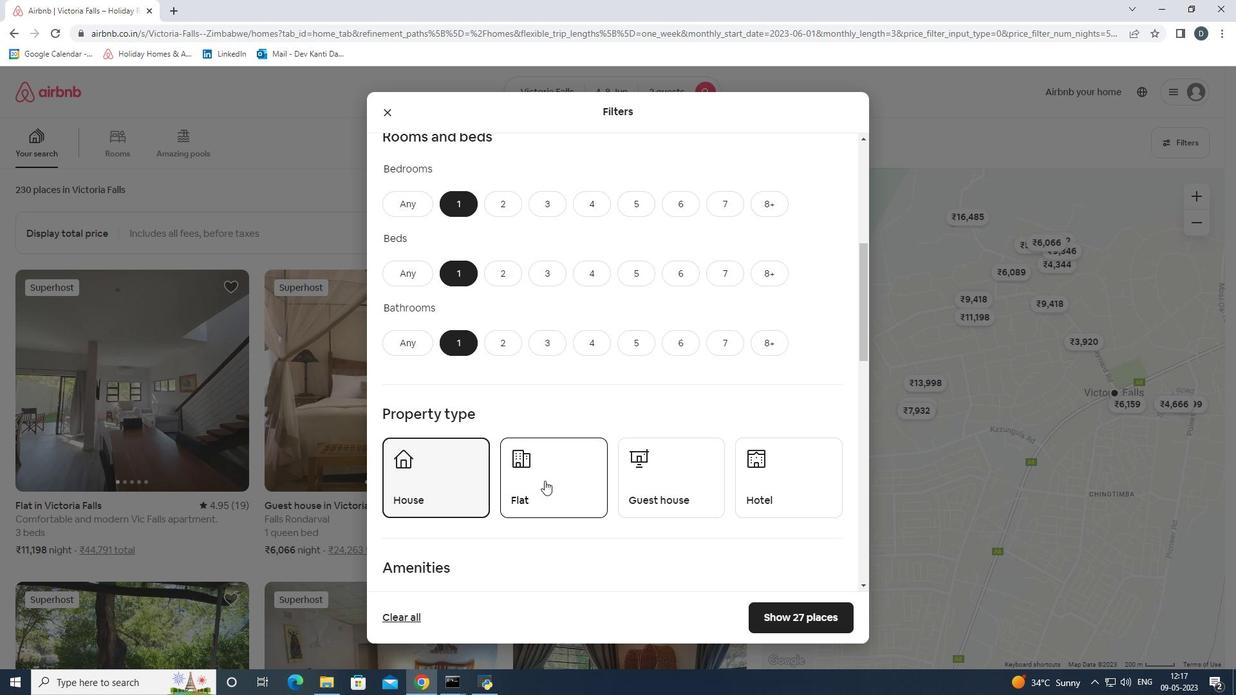 
Action: Mouse pressed left at (555, 480)
Screenshot: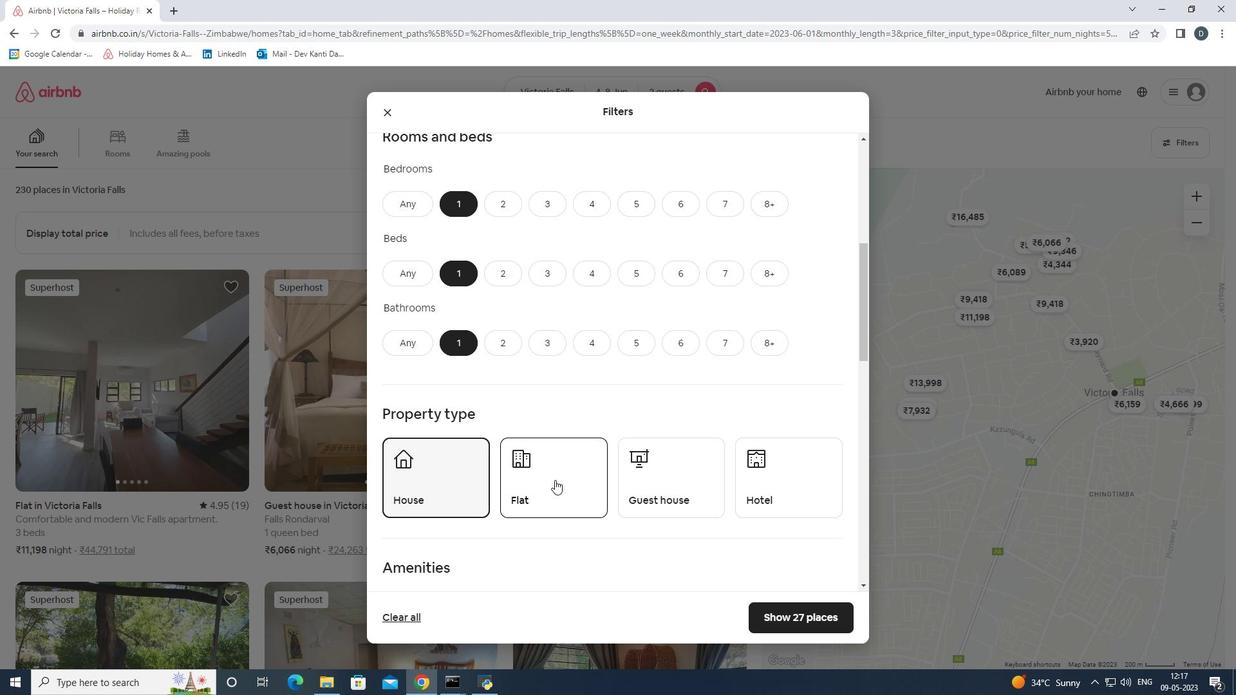
Action: Mouse moved to (653, 476)
Screenshot: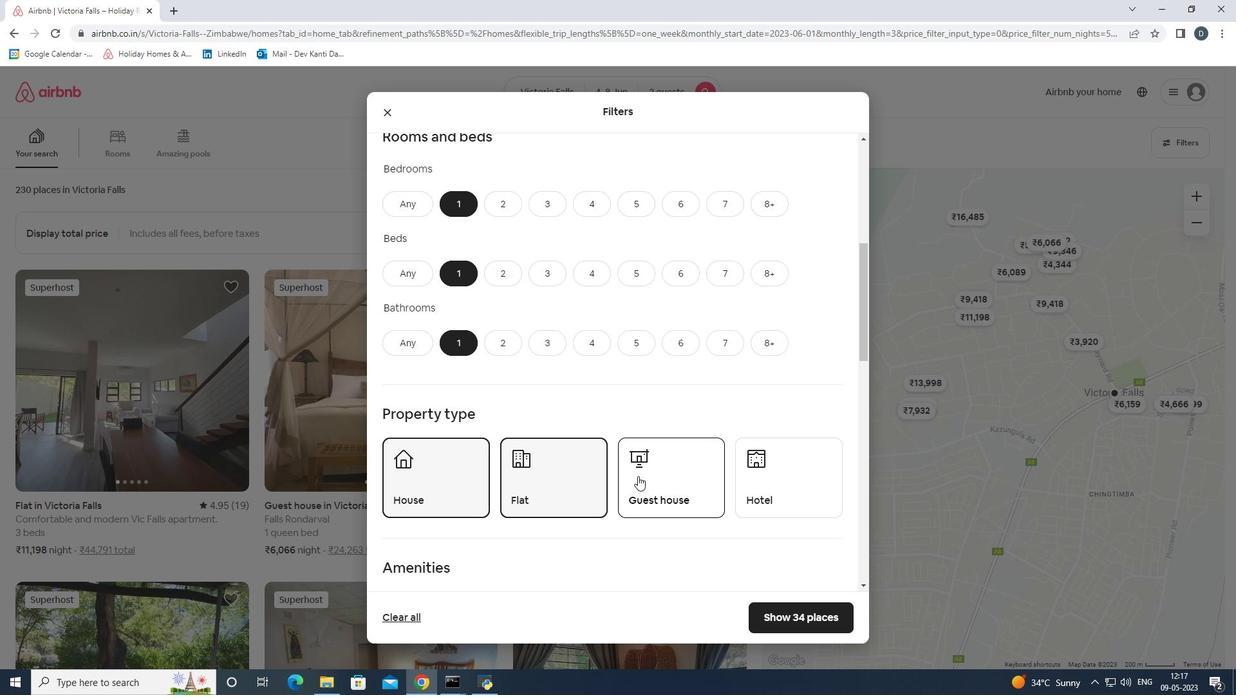
Action: Mouse pressed left at (653, 476)
Screenshot: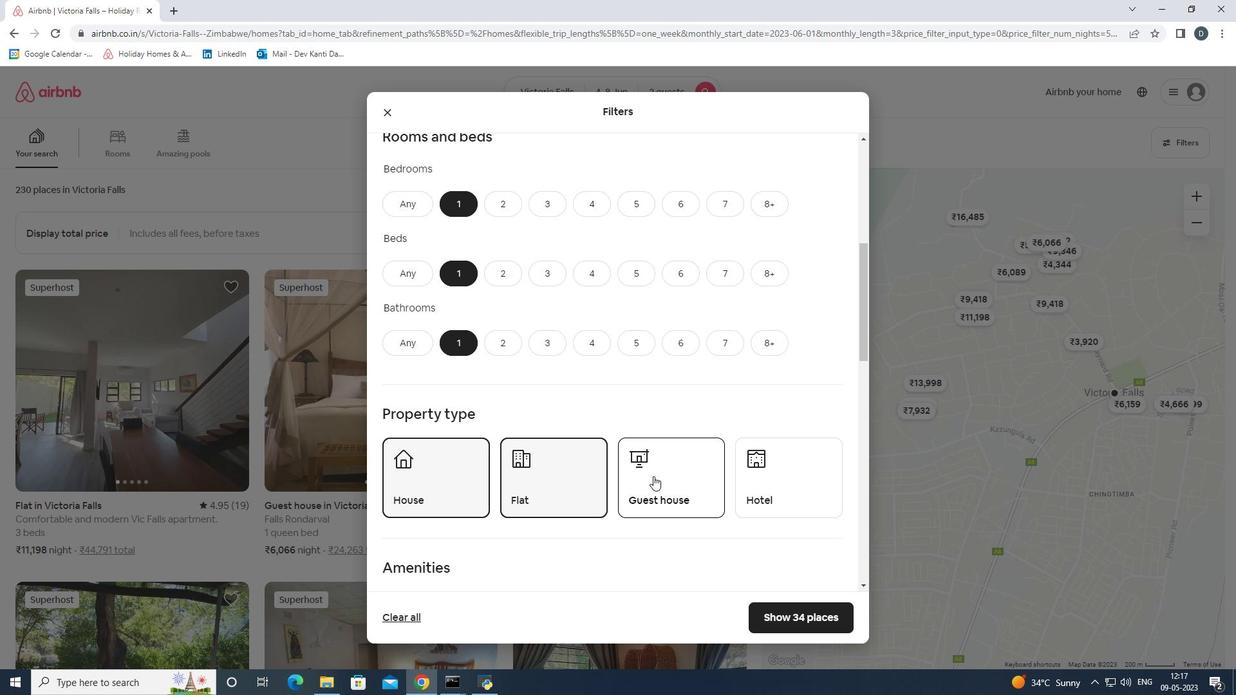 
Action: Mouse moved to (770, 470)
Screenshot: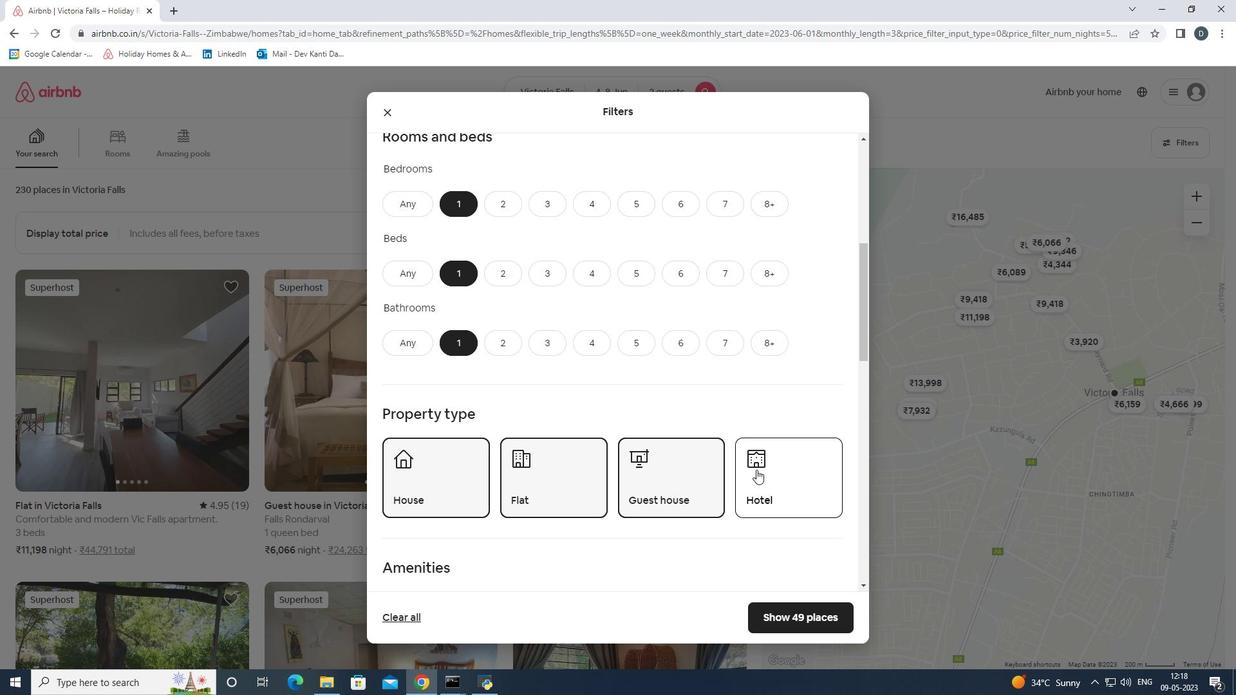 
Action: Mouse pressed left at (770, 470)
Screenshot: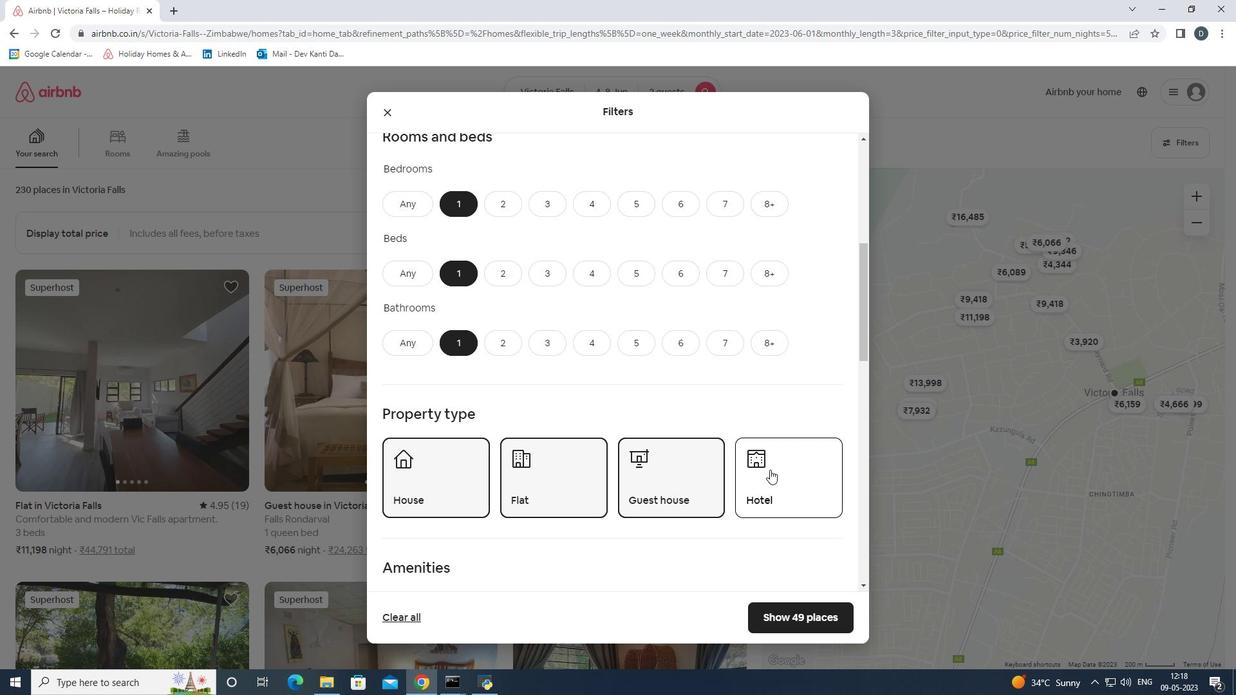 
Action: Mouse scrolled (770, 469) with delta (0, 0)
Screenshot: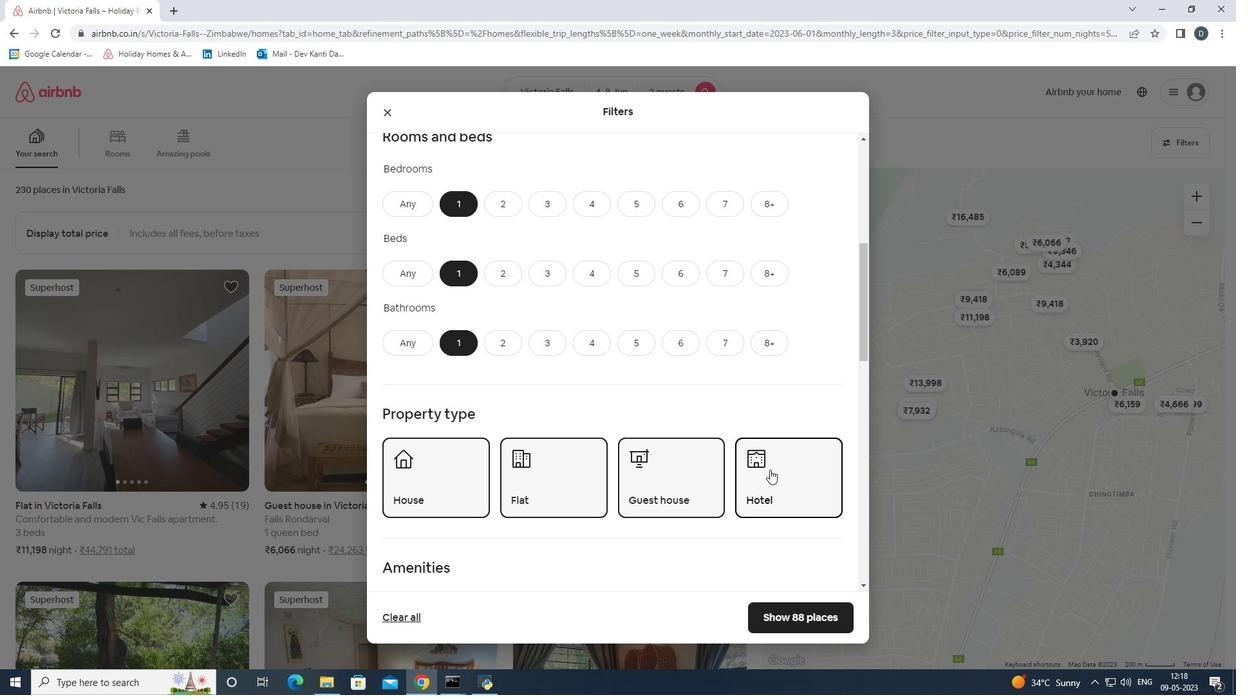 
Action: Mouse scrolled (770, 469) with delta (0, 0)
Screenshot: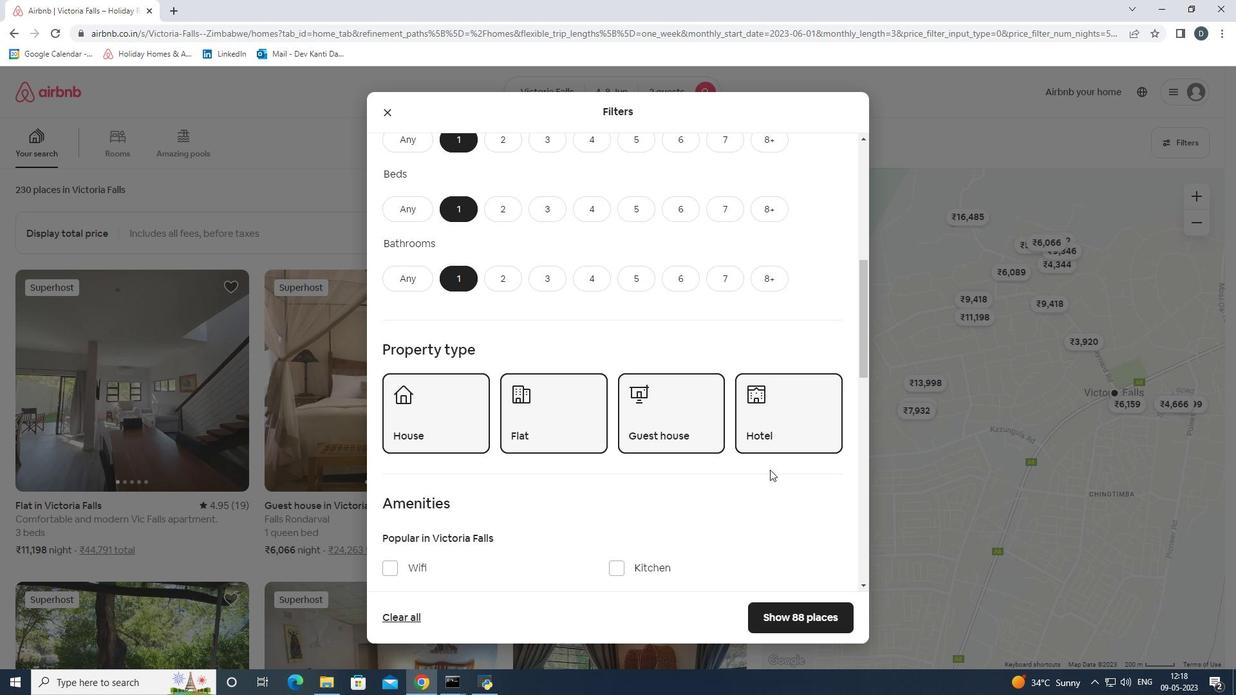 
Action: Mouse scrolled (770, 469) with delta (0, 0)
Screenshot: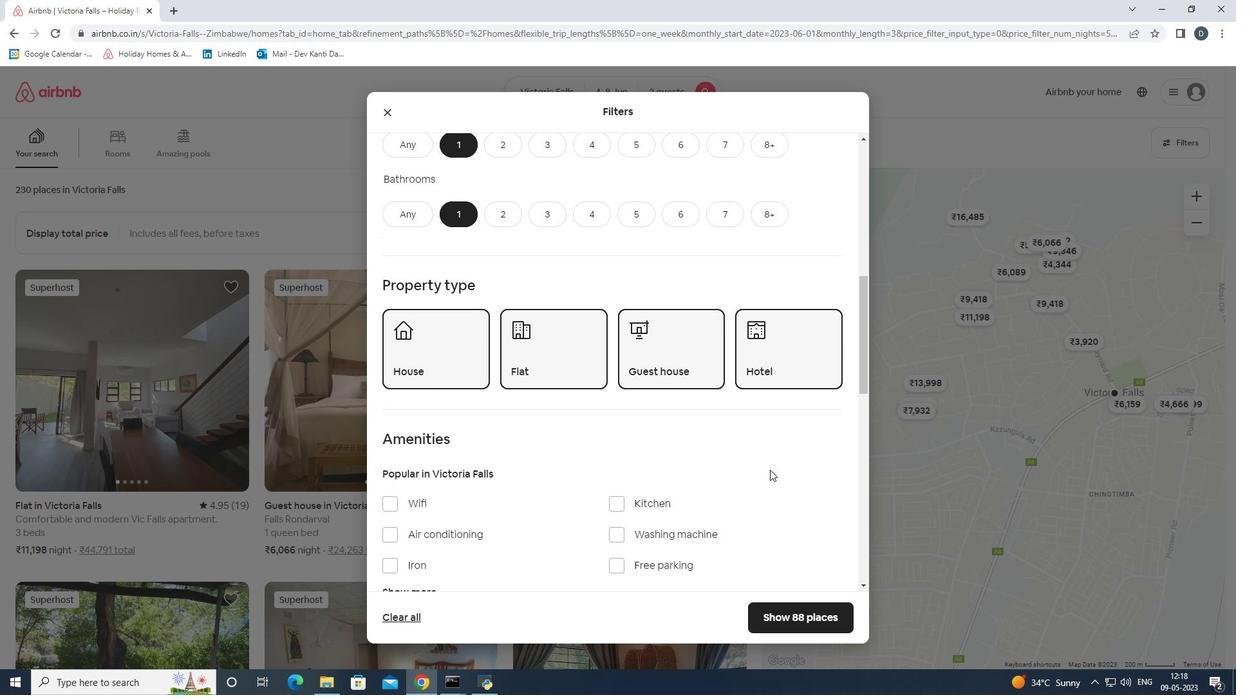 
Action: Mouse moved to (706, 469)
Screenshot: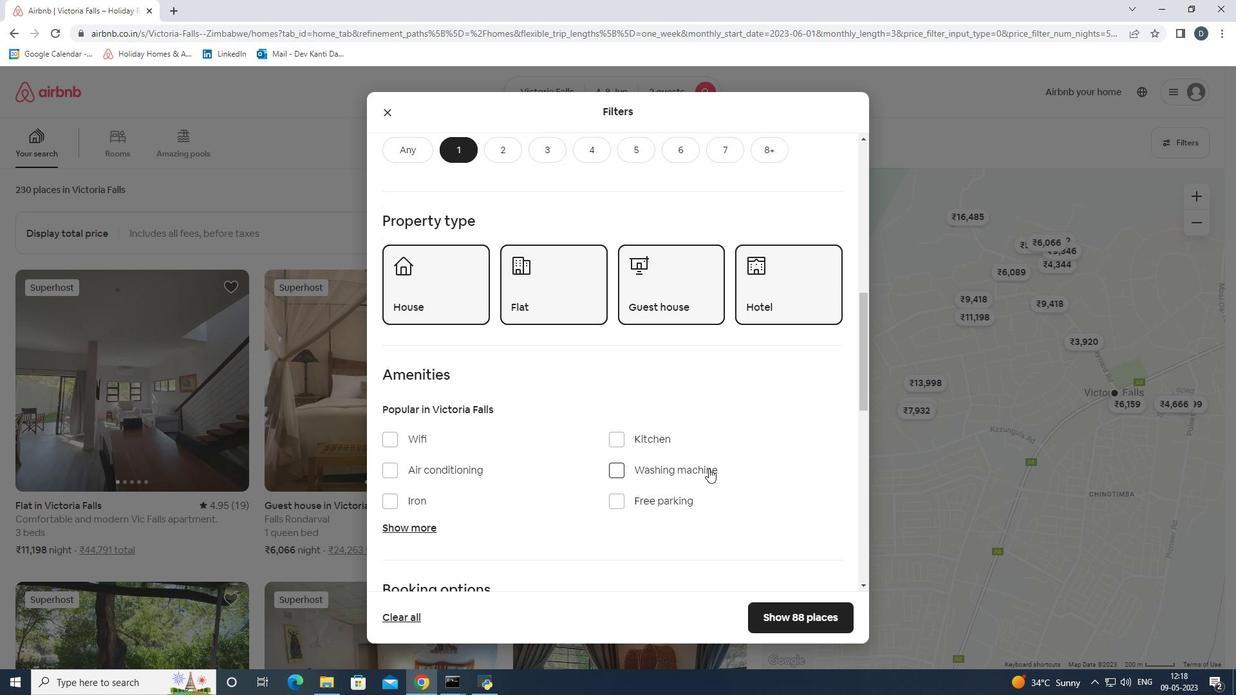 
Action: Mouse pressed left at (706, 469)
Screenshot: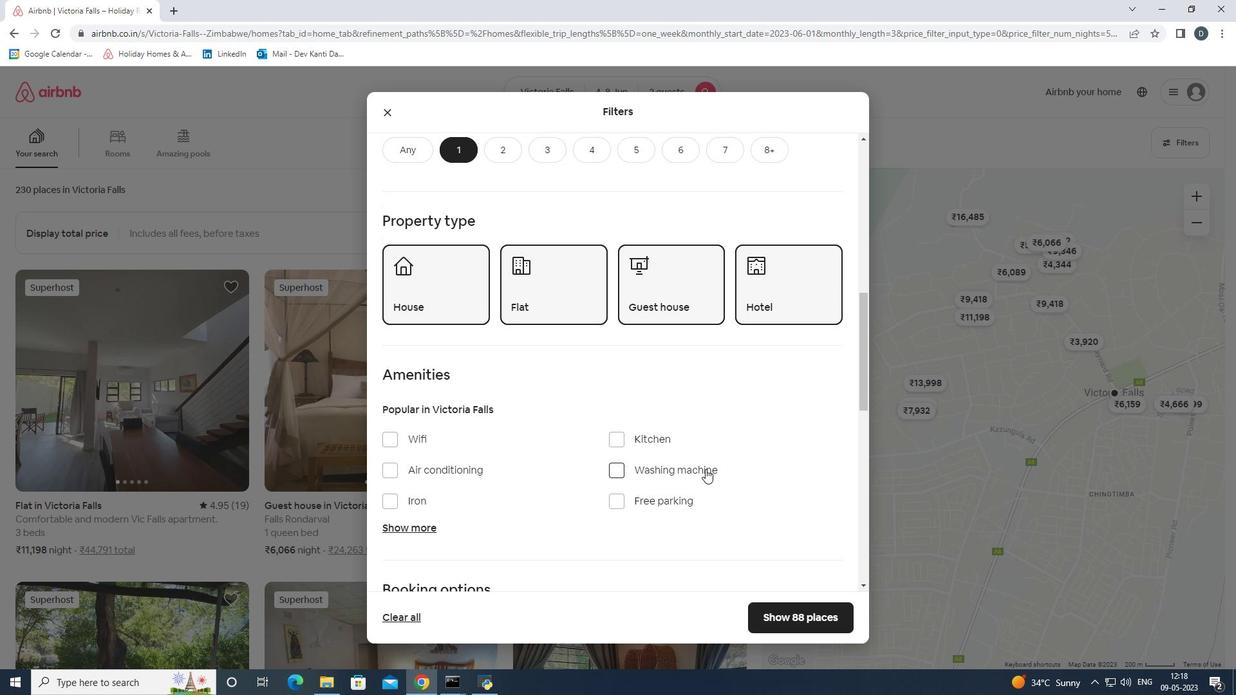 
Action: Mouse scrolled (706, 468) with delta (0, 0)
Screenshot: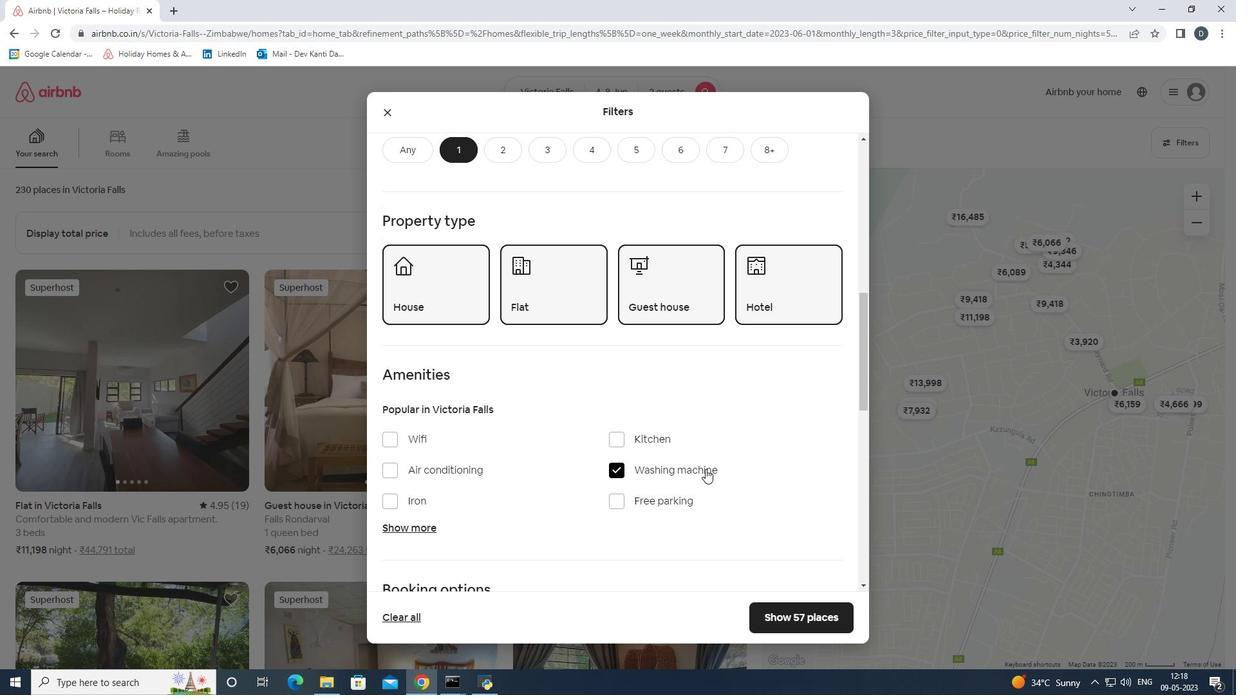 
Action: Mouse scrolled (706, 468) with delta (0, 0)
Screenshot: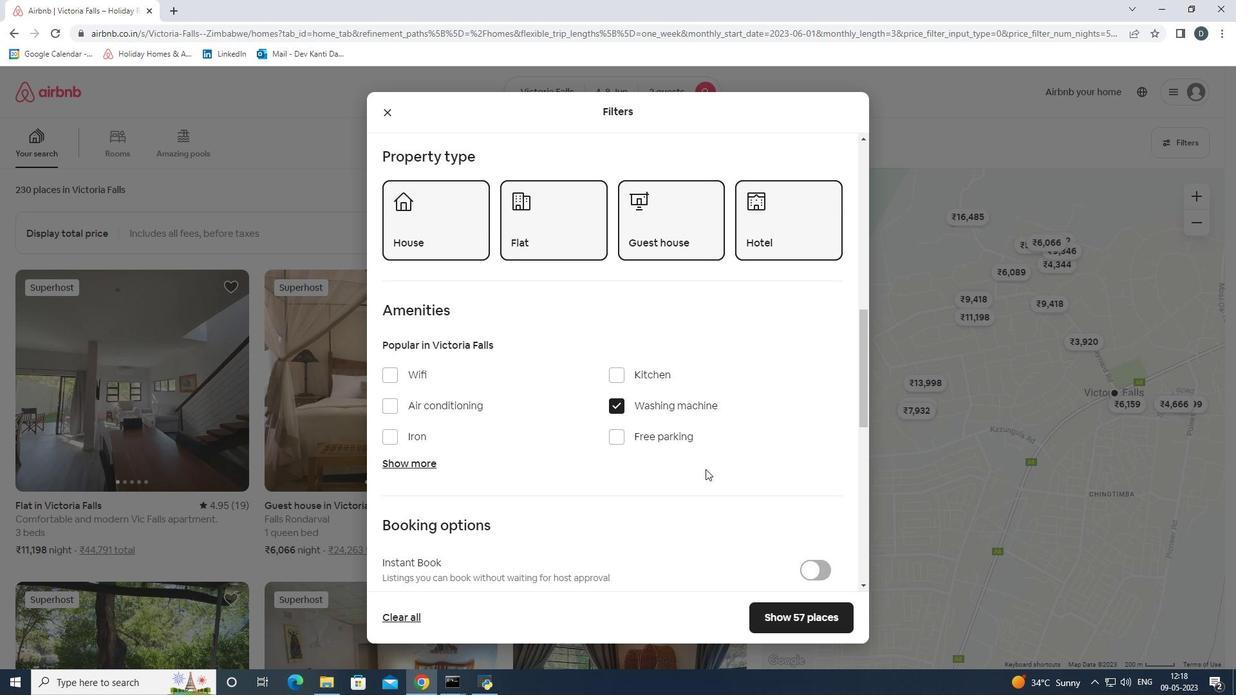 
Action: Mouse scrolled (706, 468) with delta (0, 0)
Screenshot: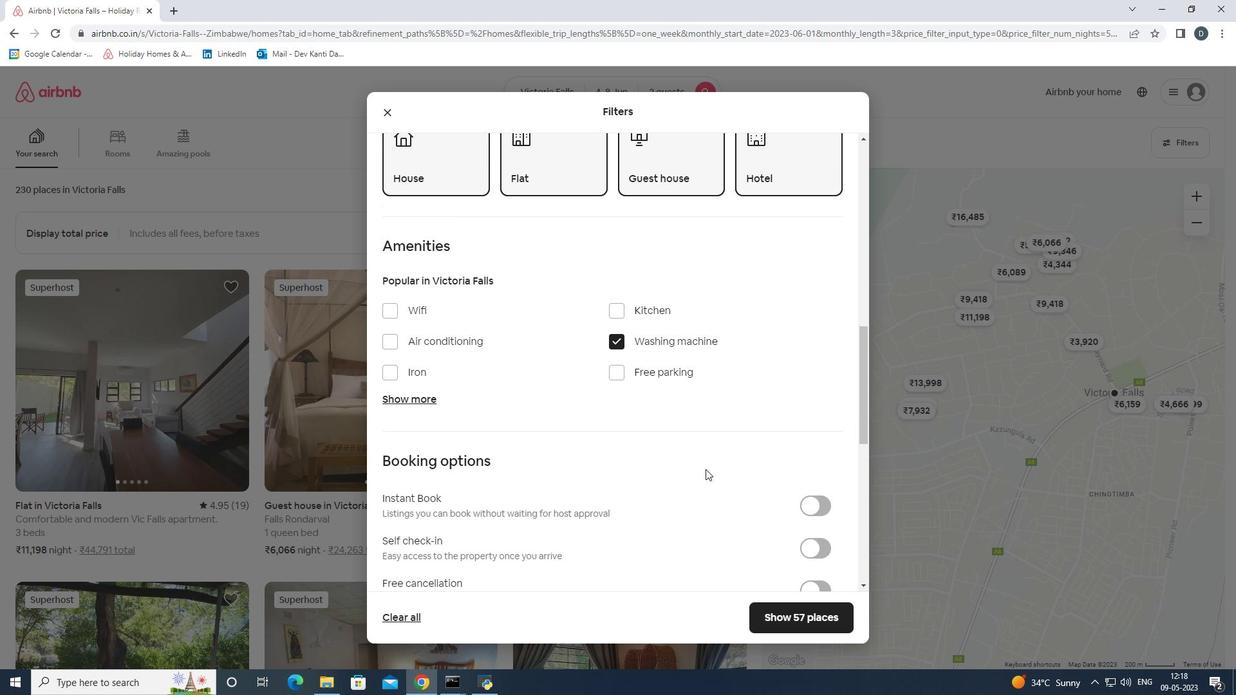 
Action: Mouse scrolled (706, 468) with delta (0, 0)
Screenshot: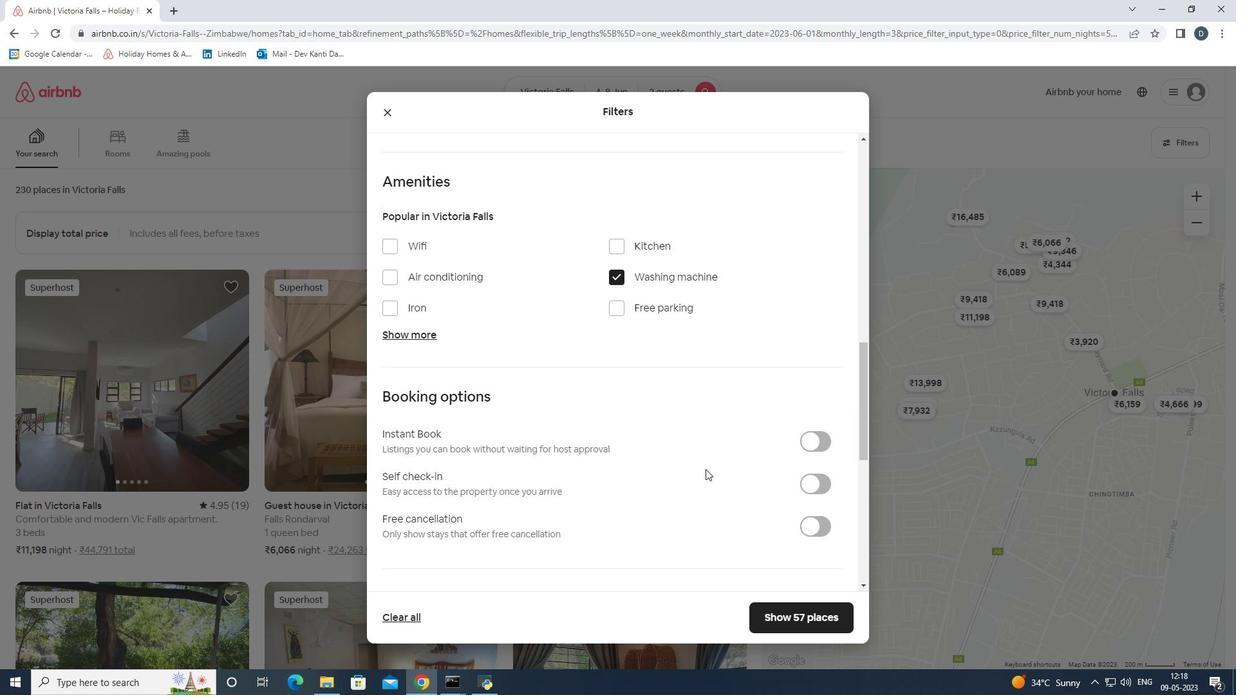 
Action: Mouse moved to (811, 420)
Screenshot: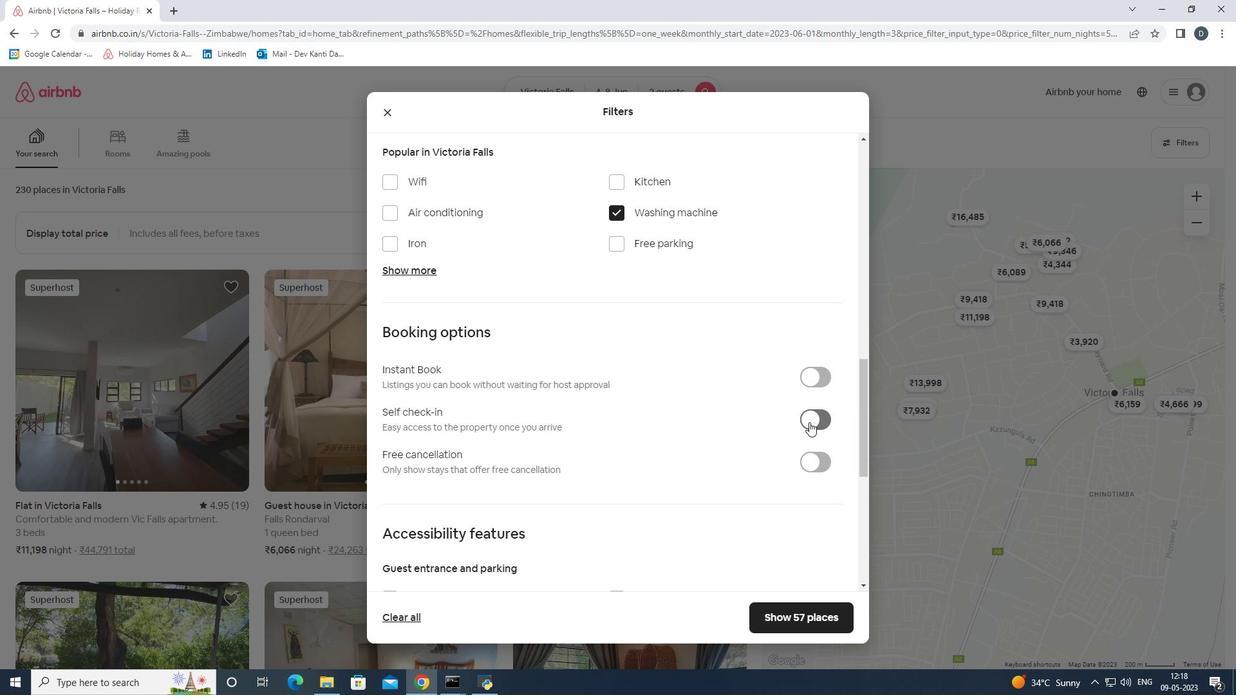 
Action: Mouse pressed left at (811, 420)
Screenshot: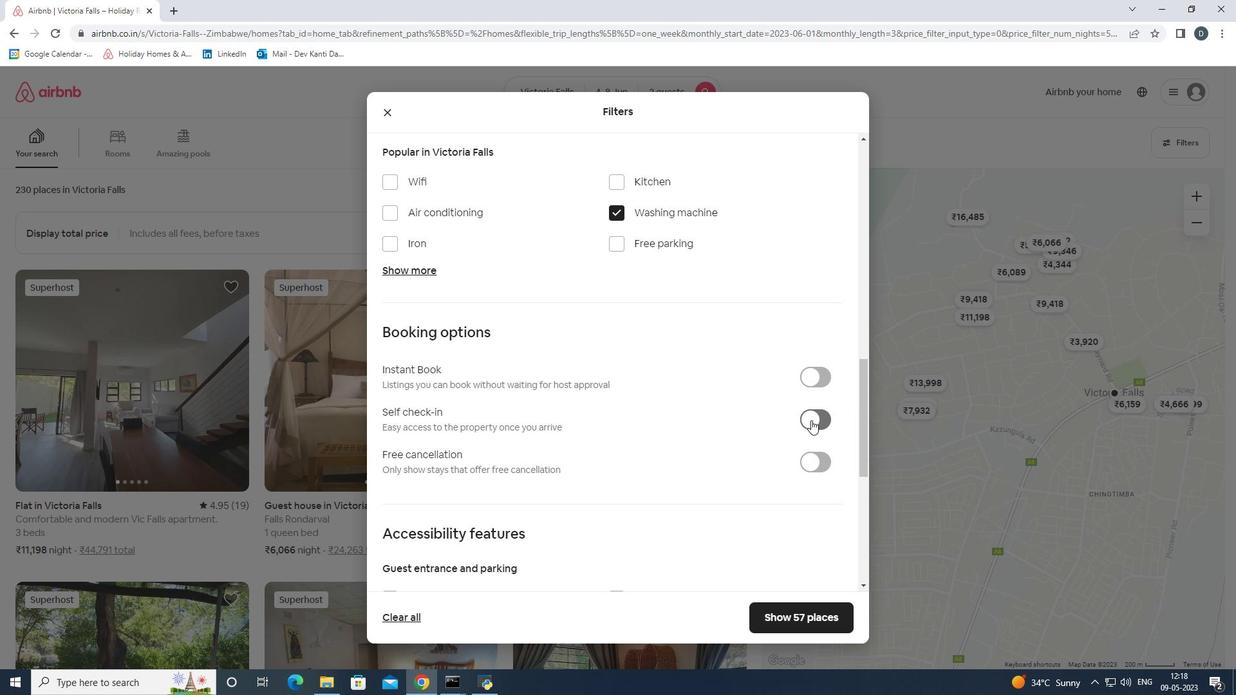 
Action: Mouse moved to (811, 420)
Screenshot: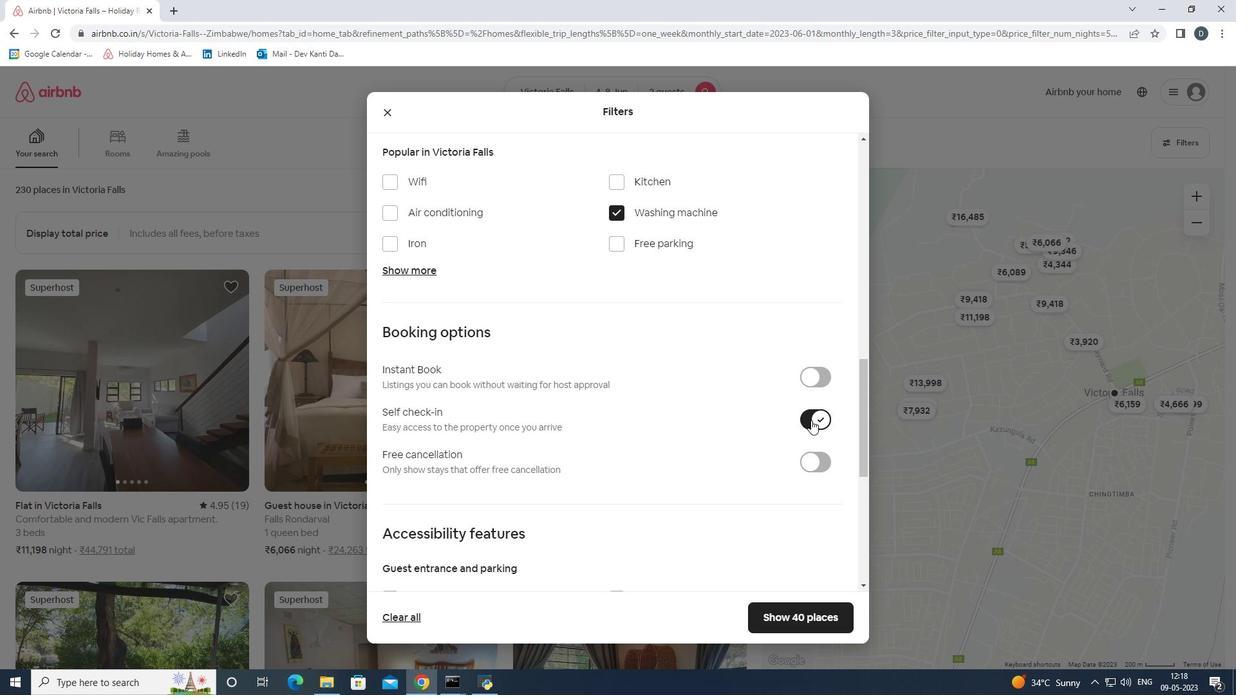 
Action: Mouse scrolled (811, 420) with delta (0, 0)
Screenshot: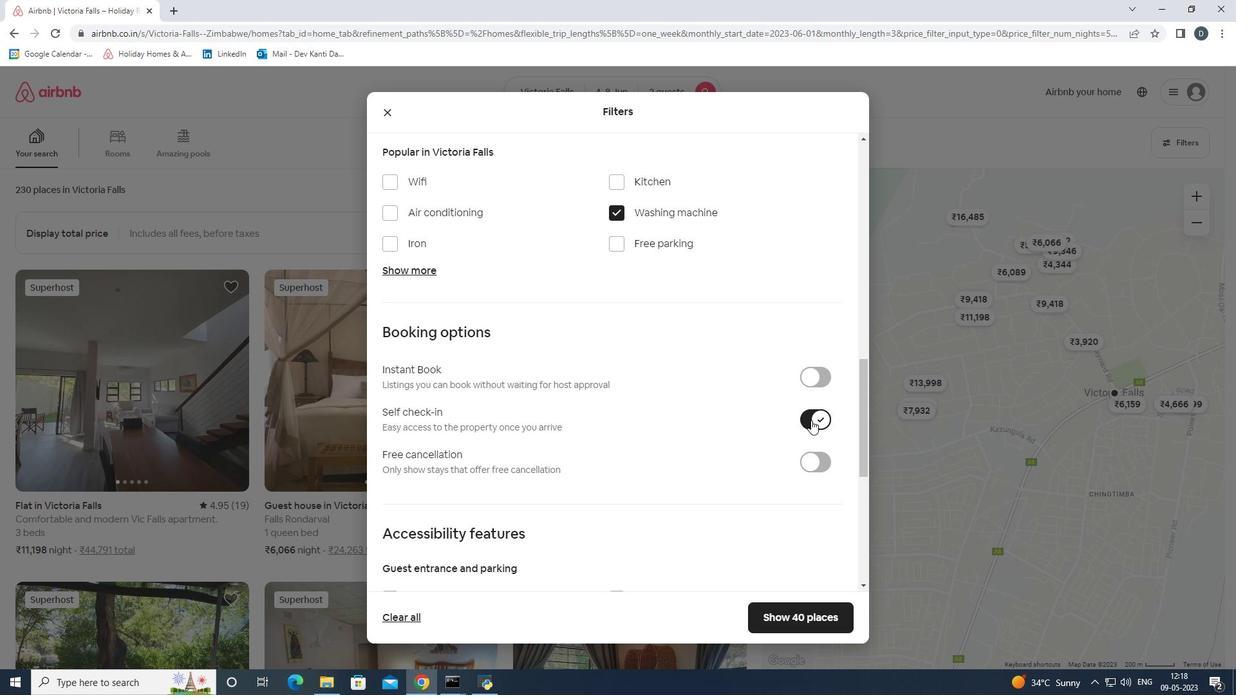 
Action: Mouse scrolled (811, 420) with delta (0, 0)
Screenshot: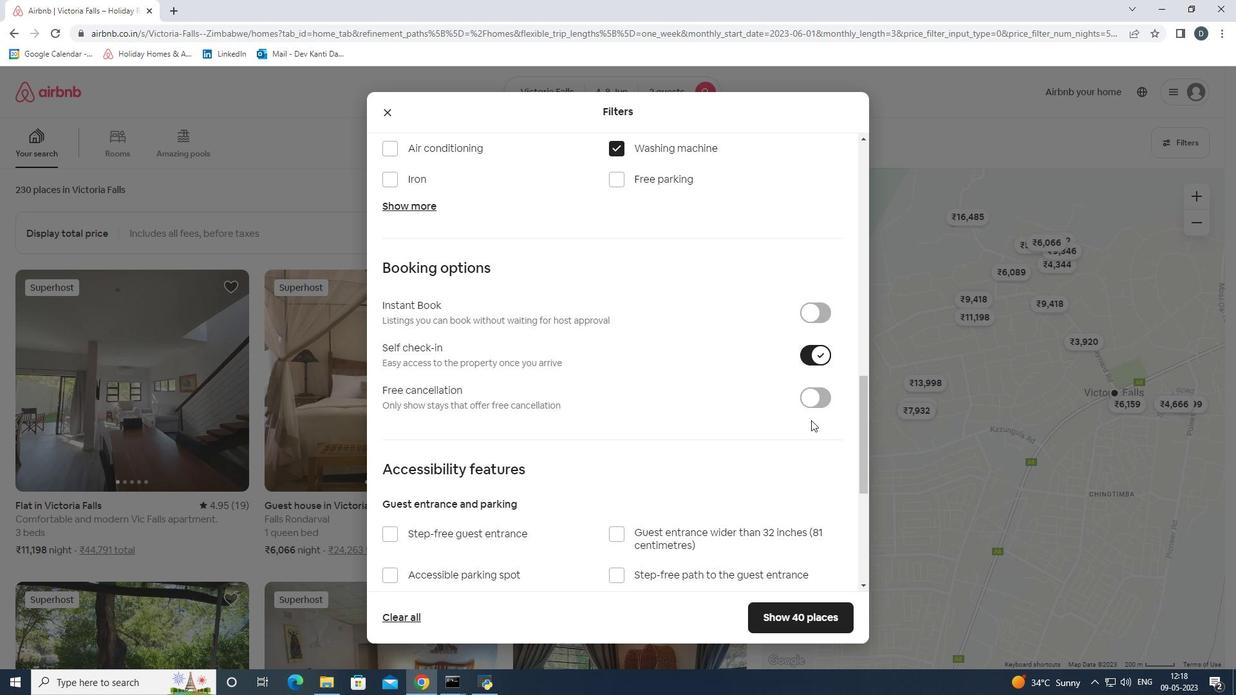 
Action: Mouse scrolled (811, 420) with delta (0, 0)
Screenshot: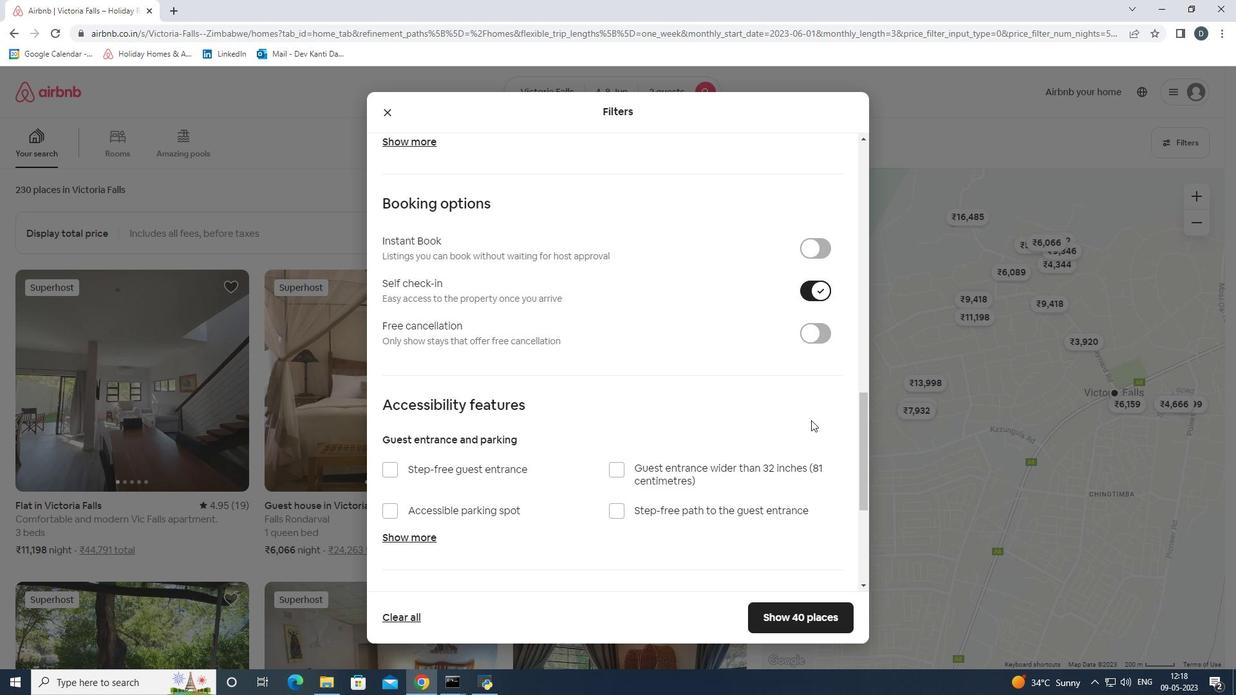 
Action: Mouse scrolled (811, 420) with delta (0, 0)
Screenshot: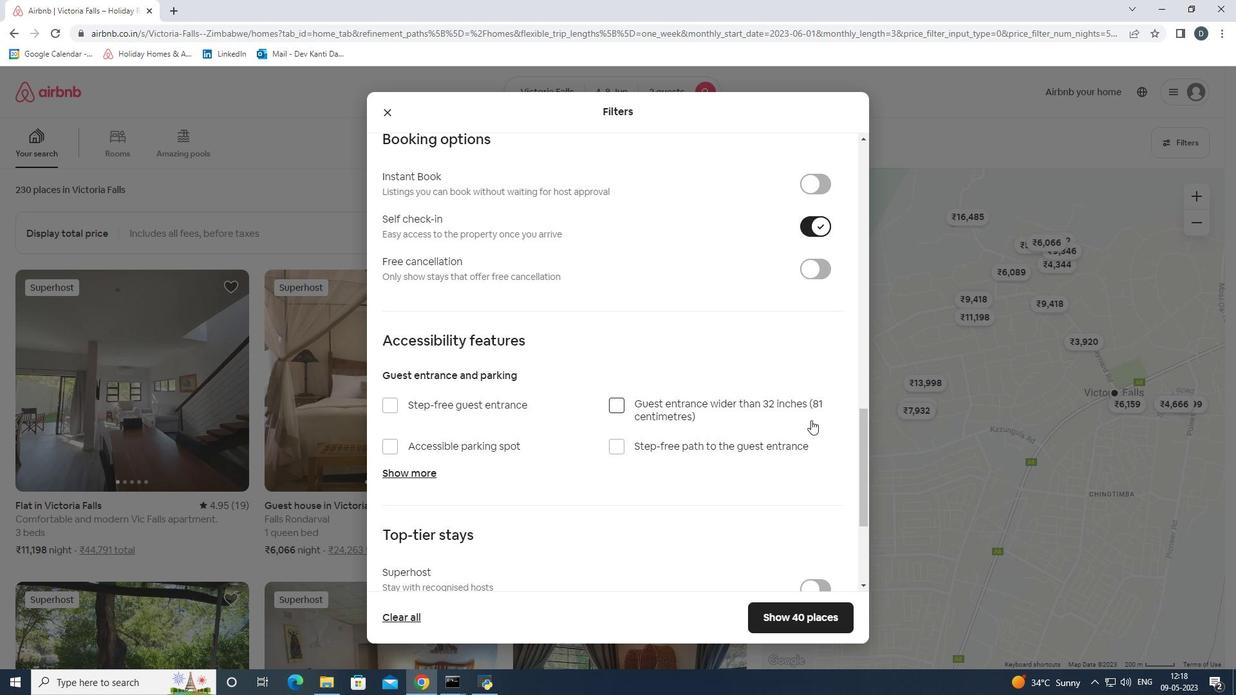 
Action: Mouse scrolled (811, 420) with delta (0, 0)
Screenshot: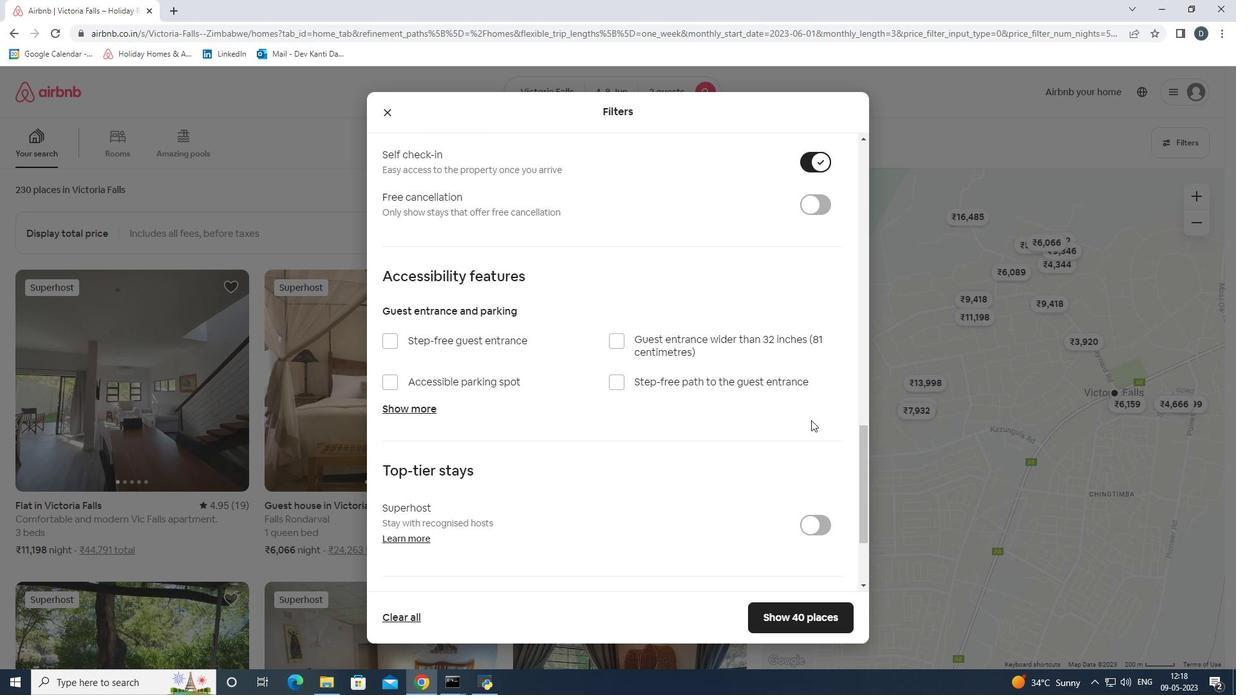 
Action: Mouse scrolled (811, 420) with delta (0, 0)
Screenshot: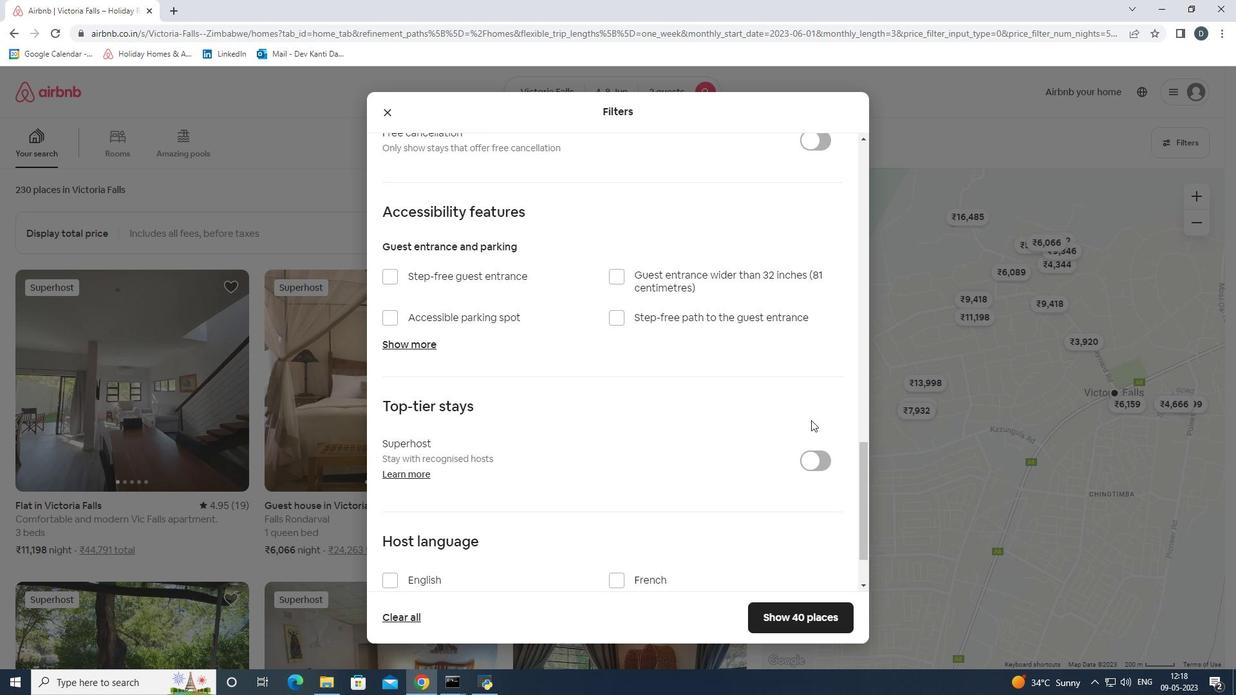 
Action: Mouse scrolled (811, 420) with delta (0, 0)
Screenshot: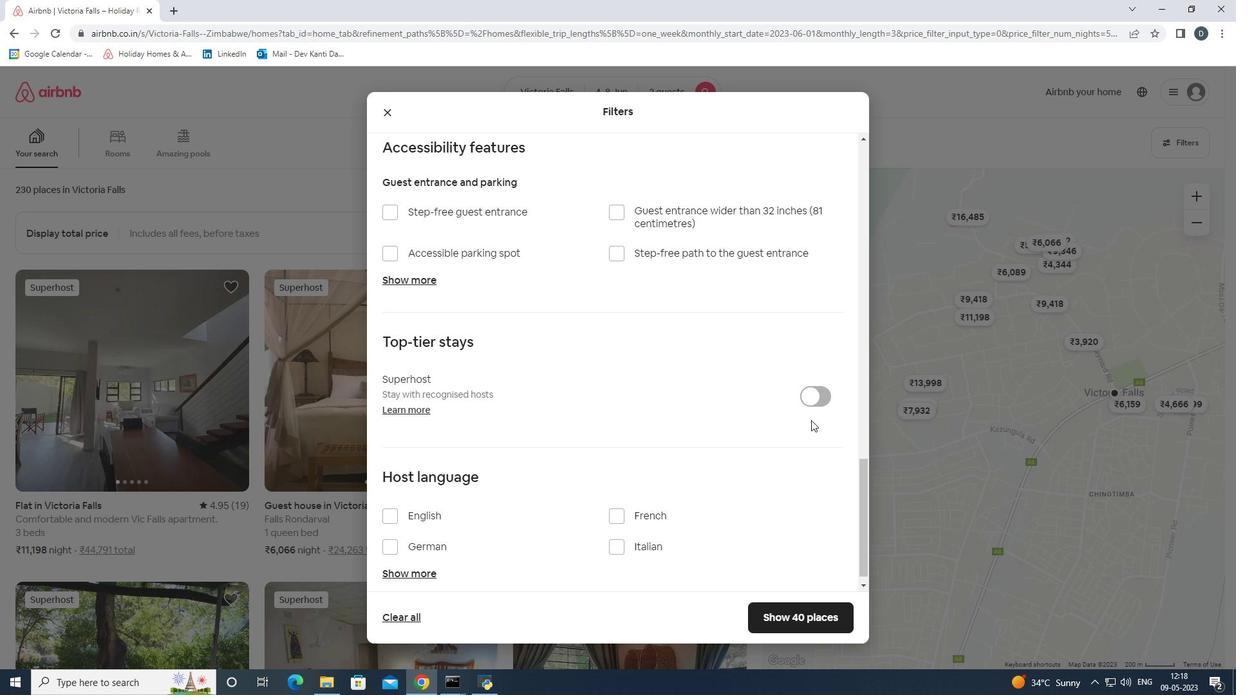
Action: Mouse moved to (421, 503)
Screenshot: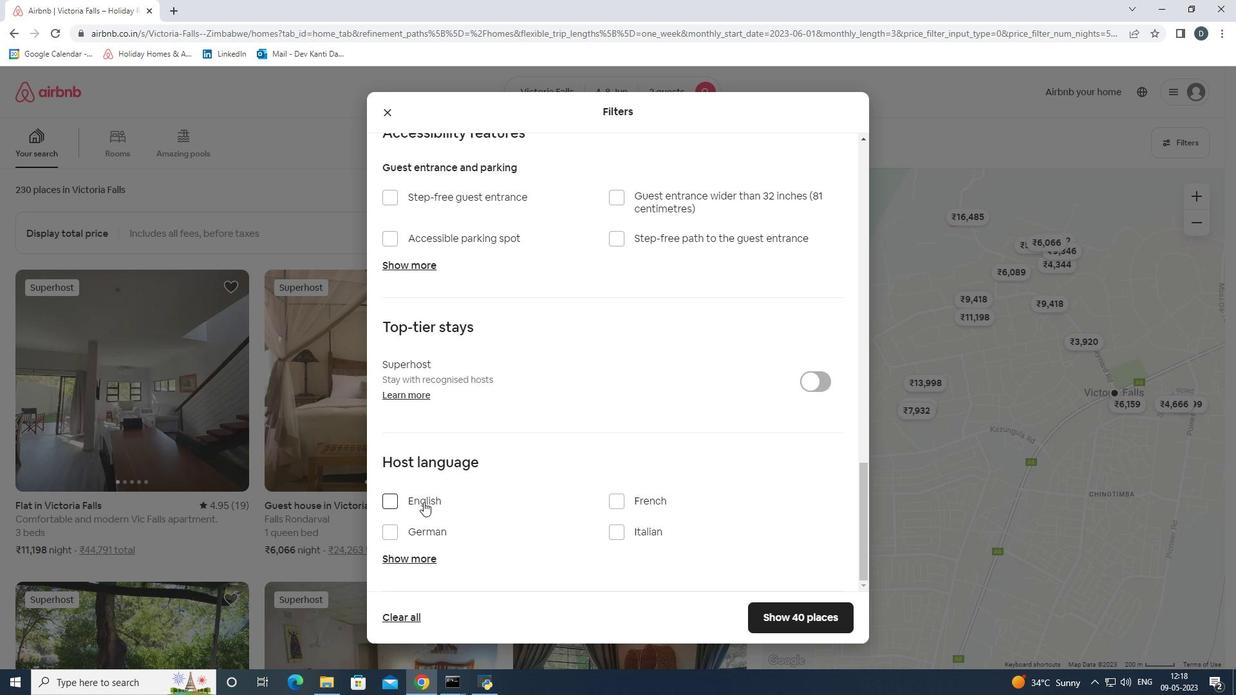 
Action: Mouse pressed left at (421, 503)
Screenshot: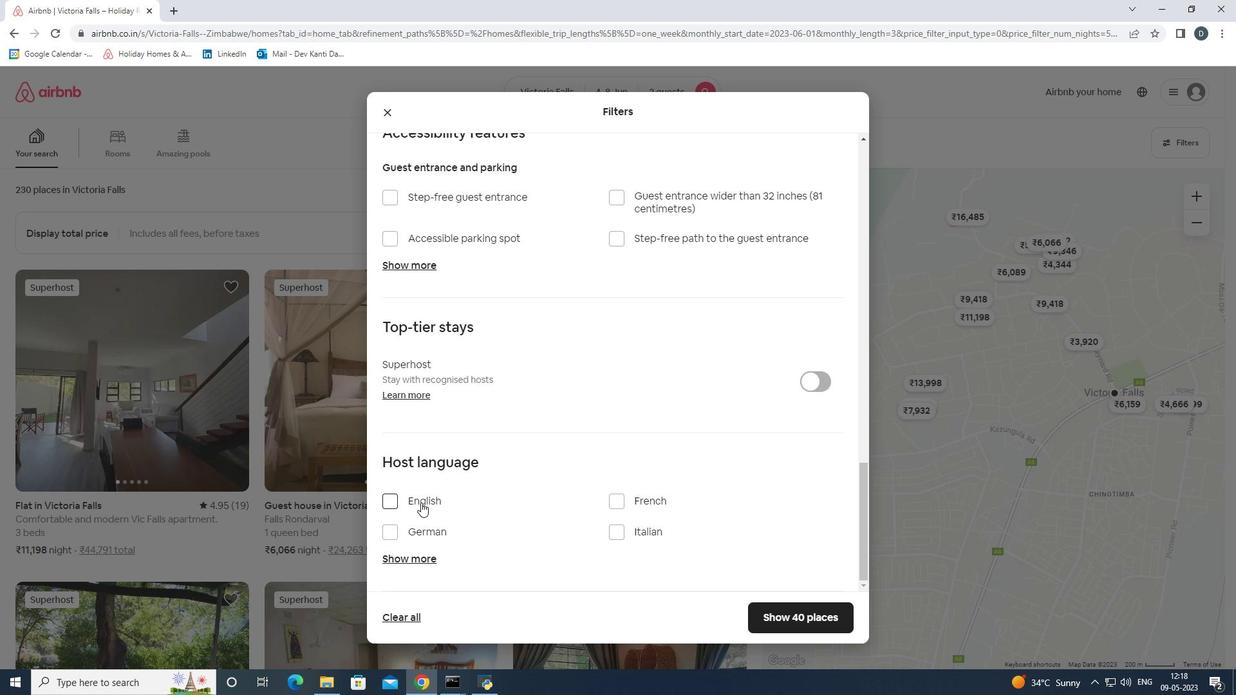 
Action: Mouse moved to (784, 610)
Screenshot: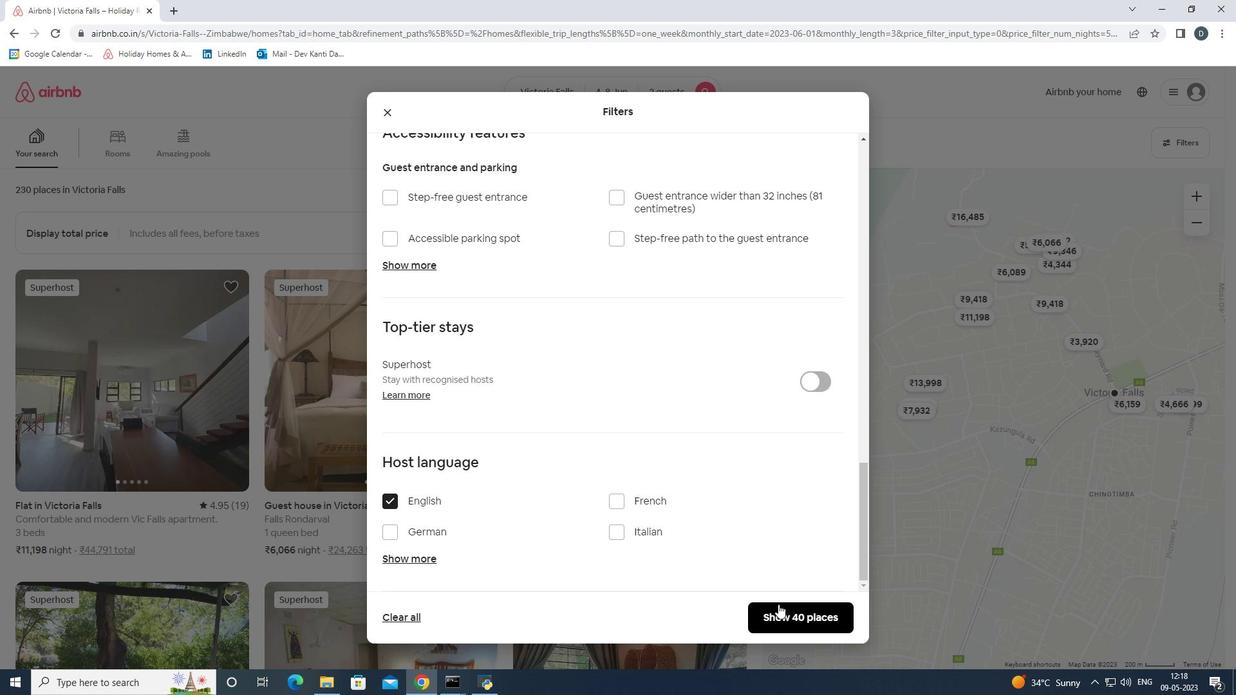 
Action: Mouse pressed left at (784, 610)
Screenshot: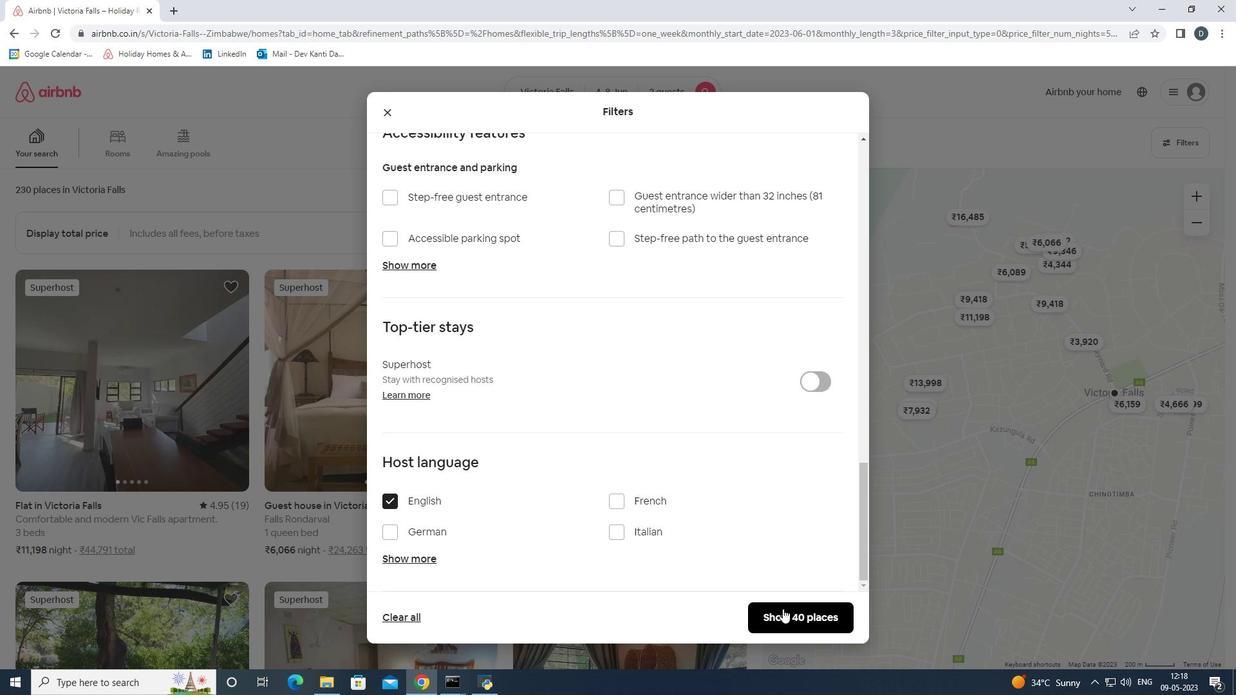 
